 Task: Create a sub task Release to Production / Go Live for the task  Implement a new cloud-based sales management system for a company in the project AtlasTech , assign it to team member softage.3@softage.net and update the status of the sub task to  At Risk , set the priority of the sub task to Medium
Action: Mouse moved to (79, 308)
Screenshot: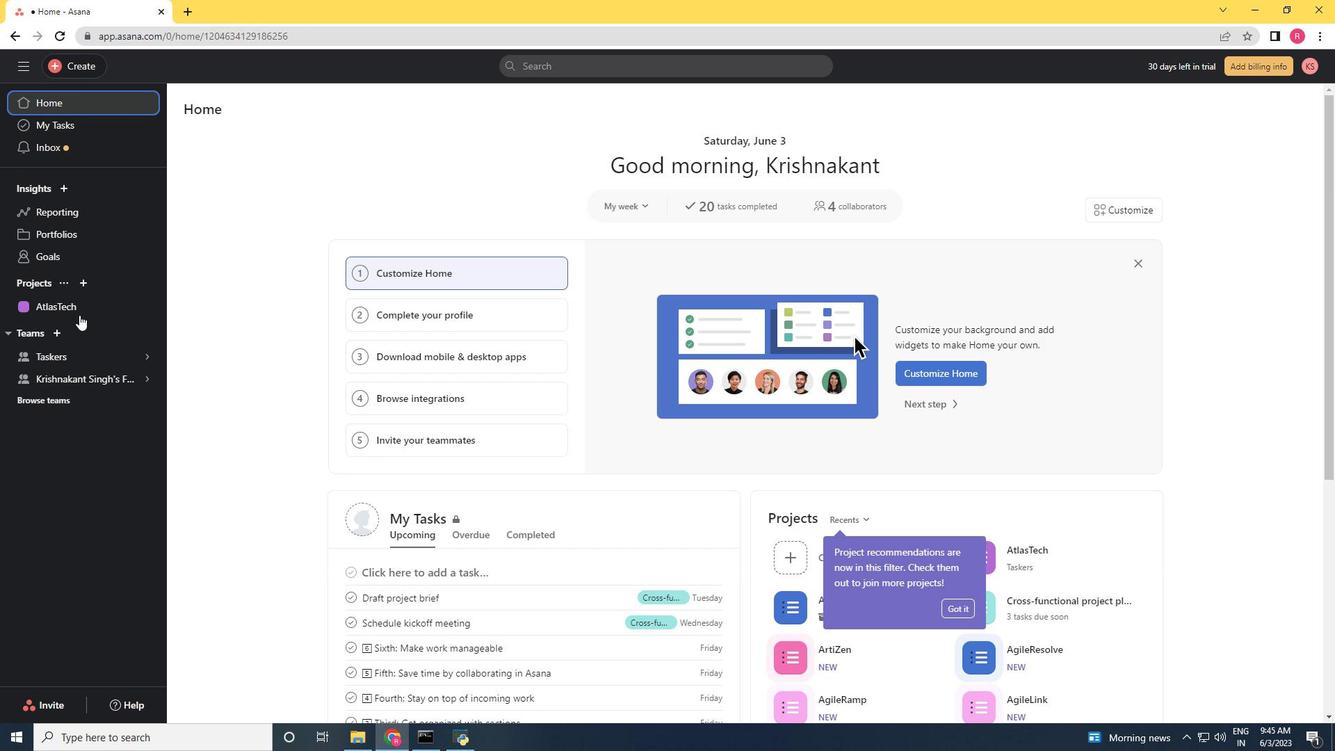
Action: Mouse pressed left at (79, 308)
Screenshot: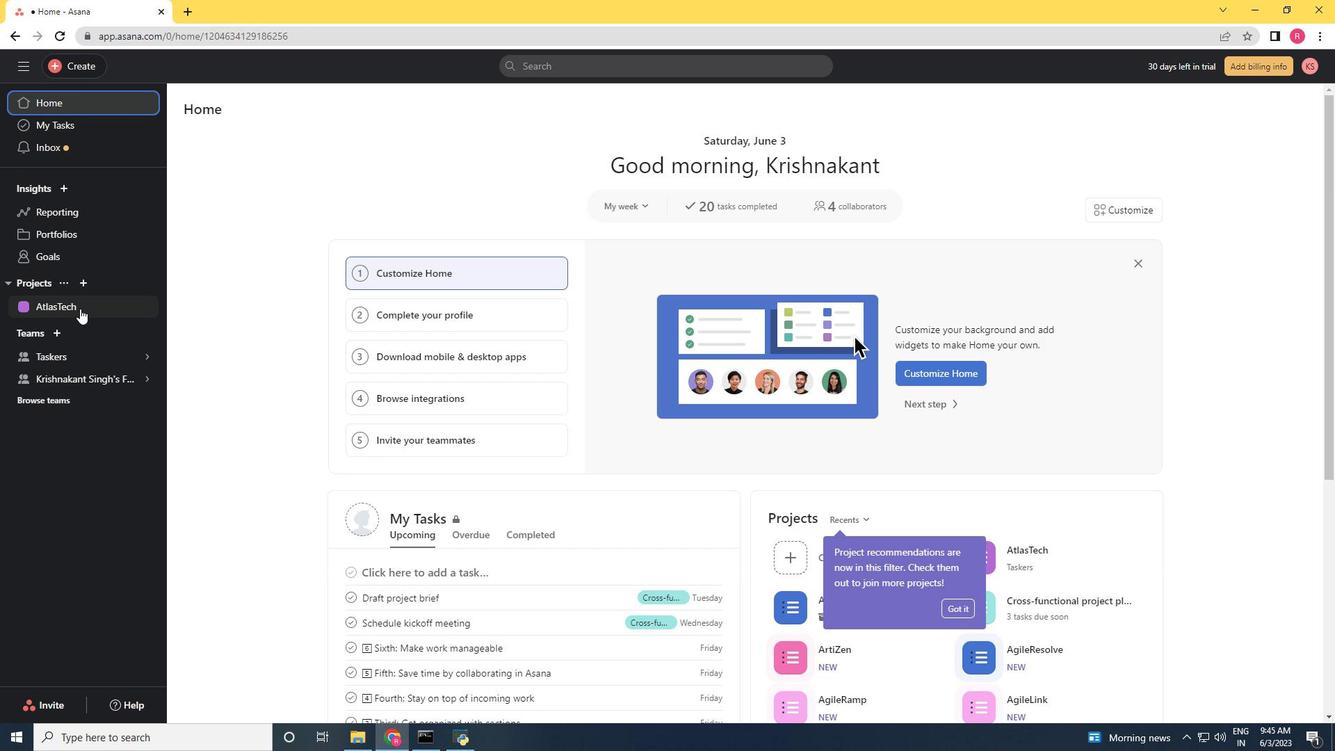 
Action: Mouse moved to (605, 309)
Screenshot: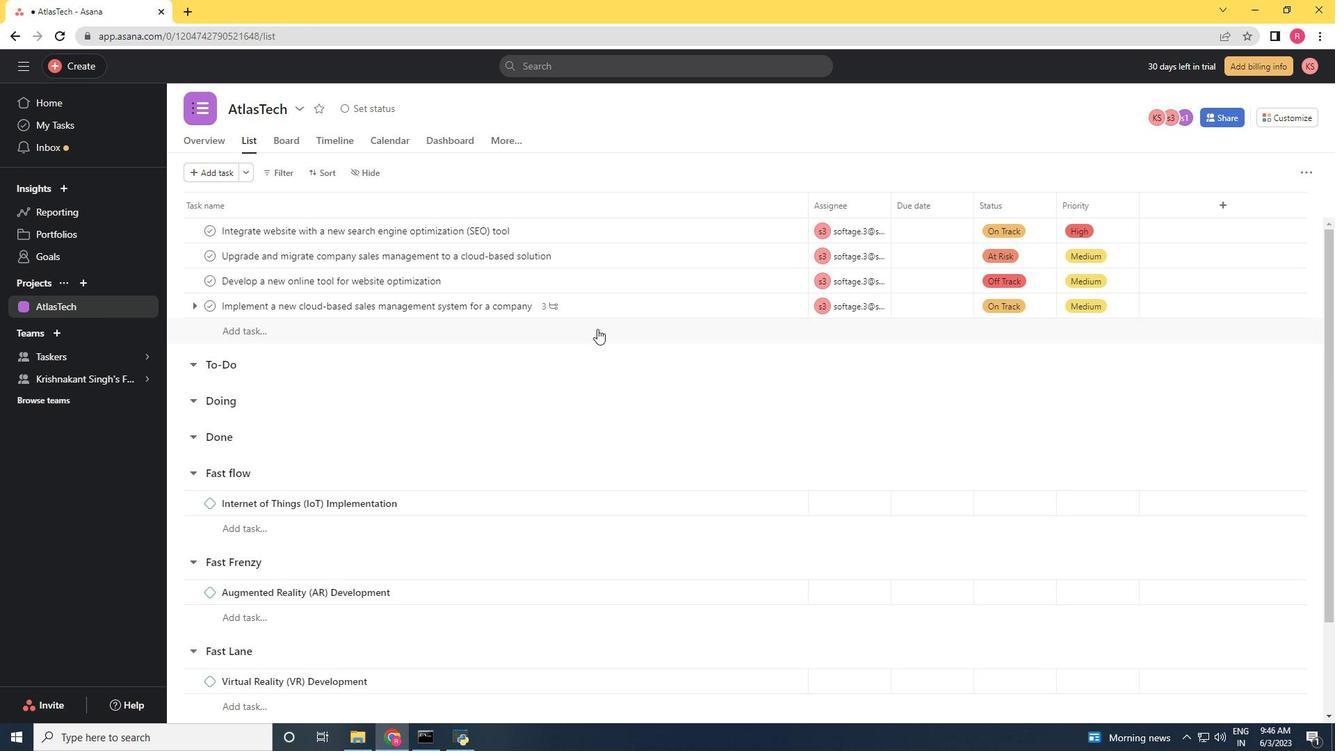 
Action: Mouse pressed left at (605, 309)
Screenshot: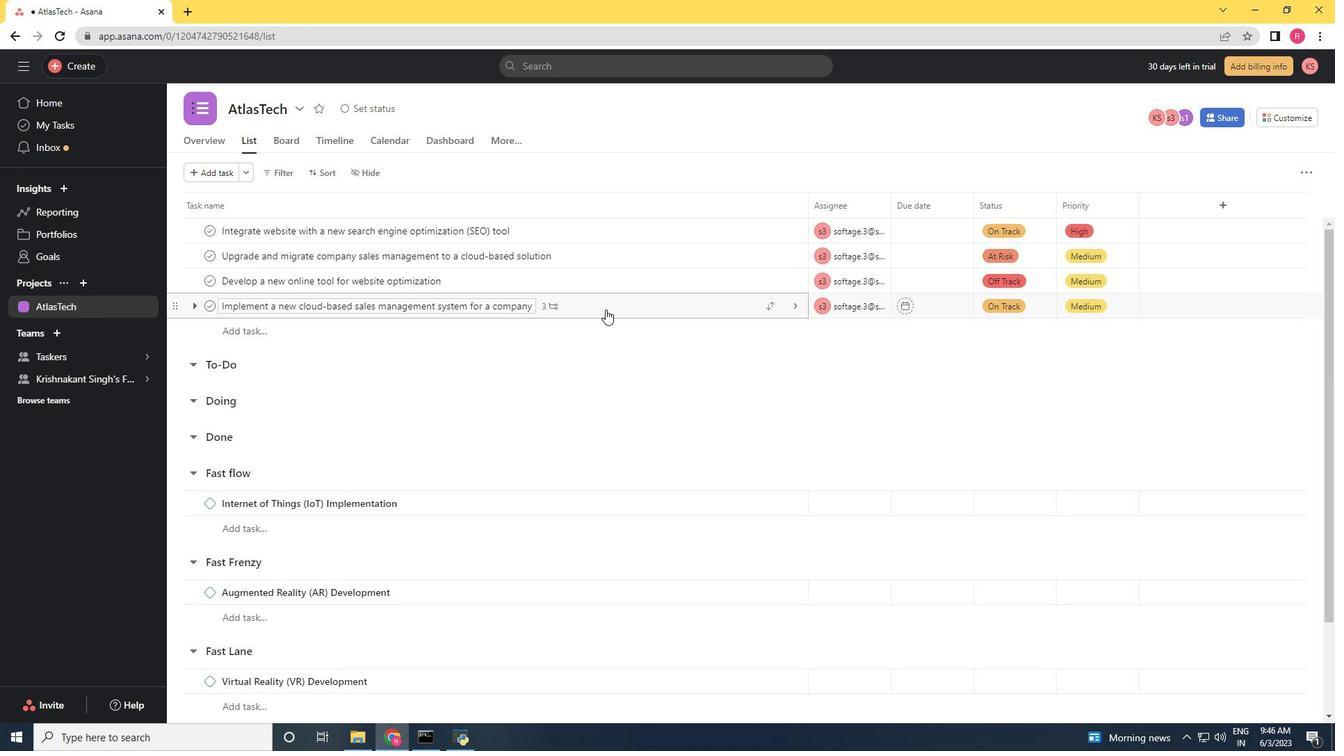 
Action: Mouse moved to (901, 356)
Screenshot: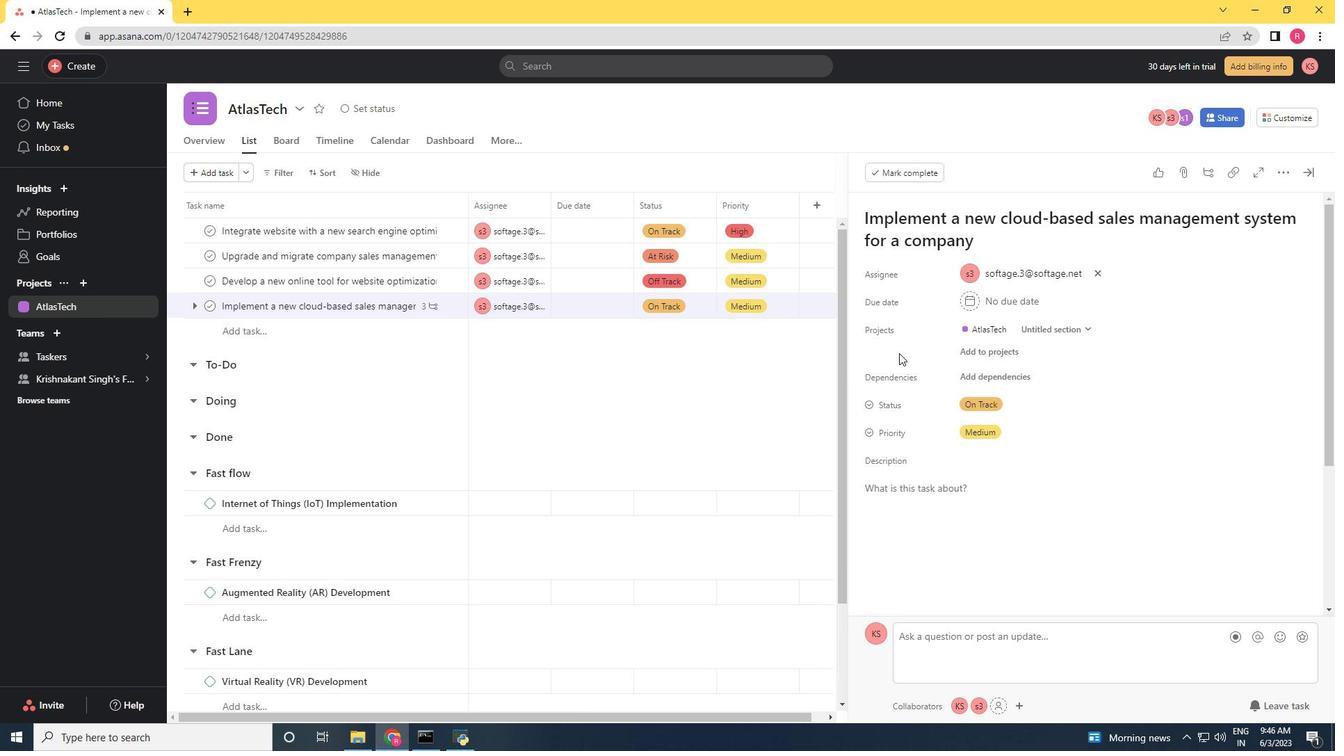 
Action: Mouse scrolled (901, 356) with delta (0, 0)
Screenshot: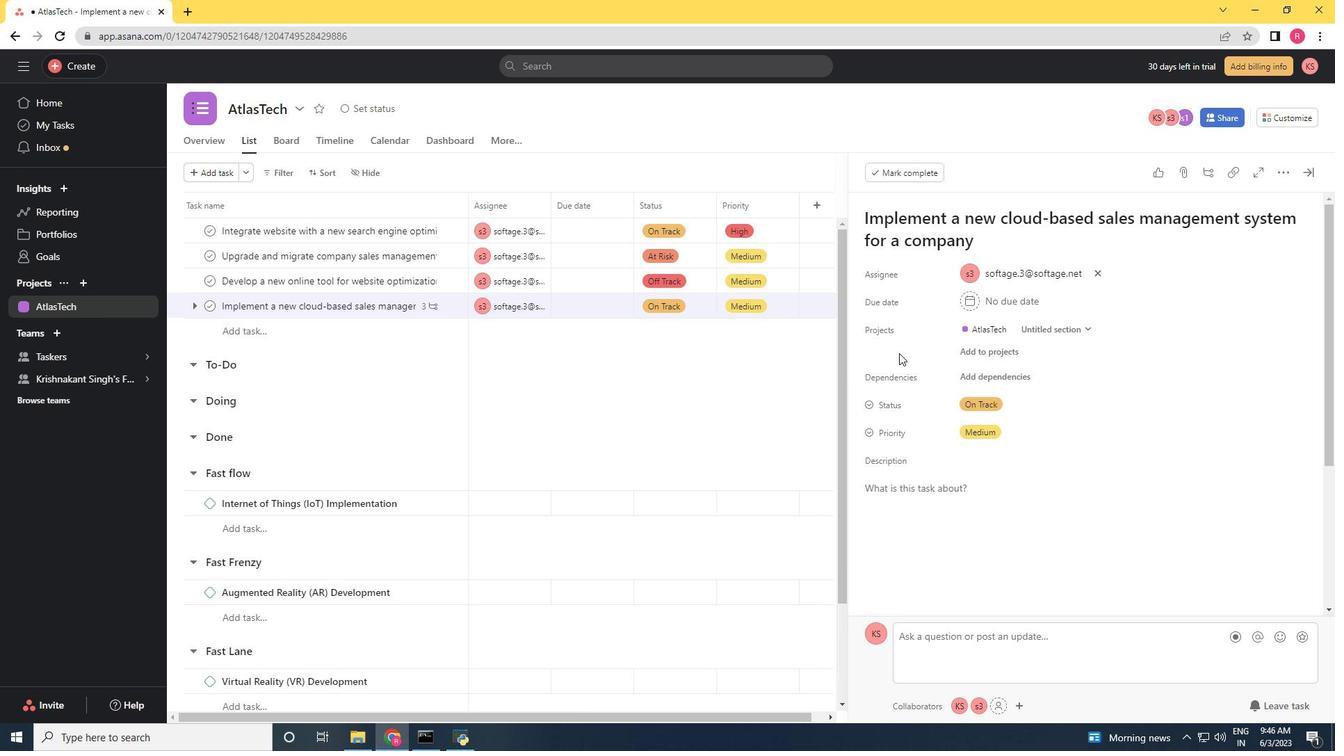 
Action: Mouse moved to (902, 358)
Screenshot: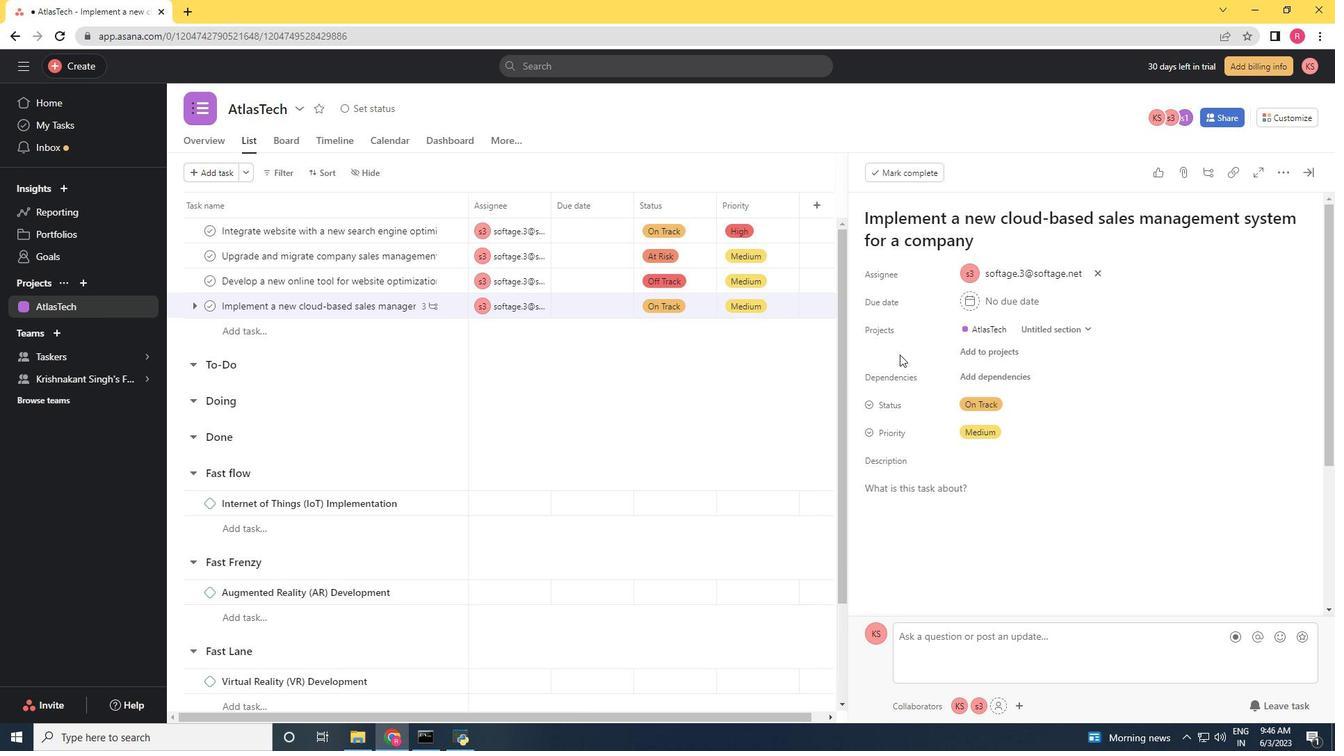 
Action: Mouse scrolled (902, 357) with delta (0, 0)
Screenshot: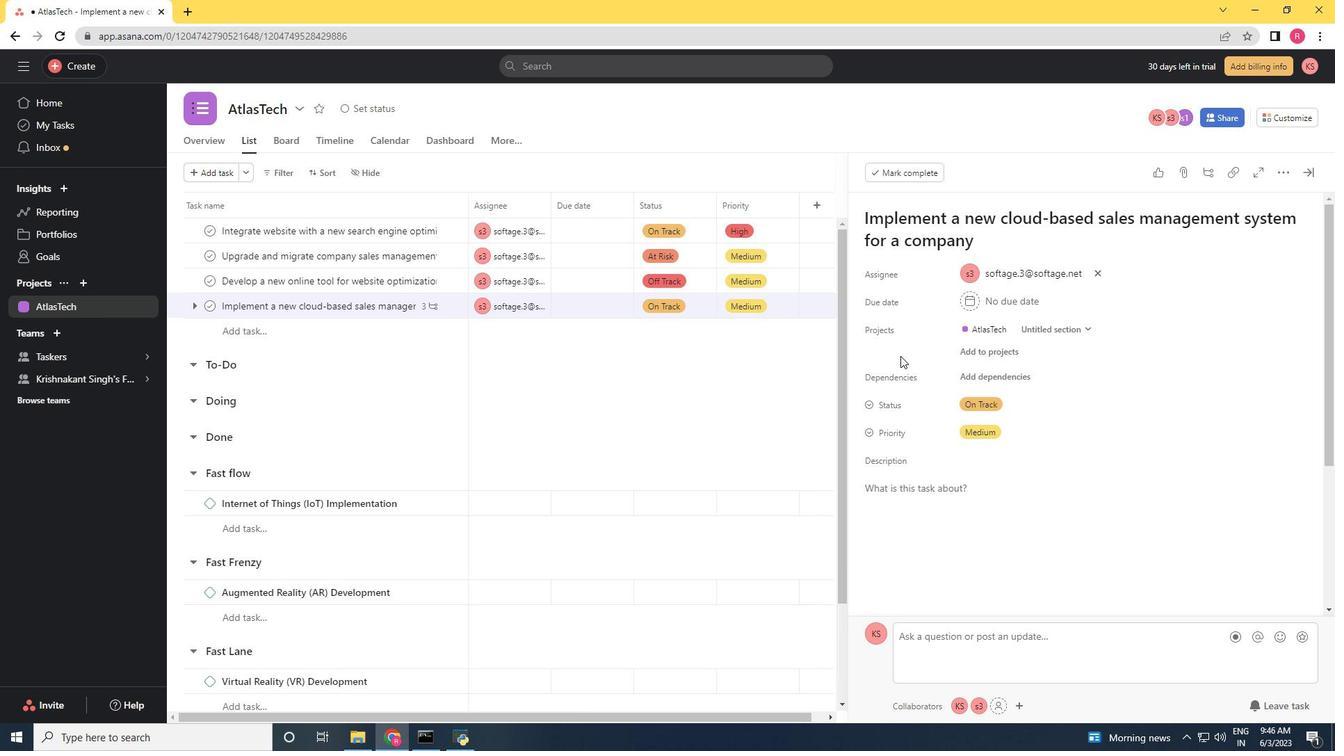 
Action: Mouse moved to (903, 359)
Screenshot: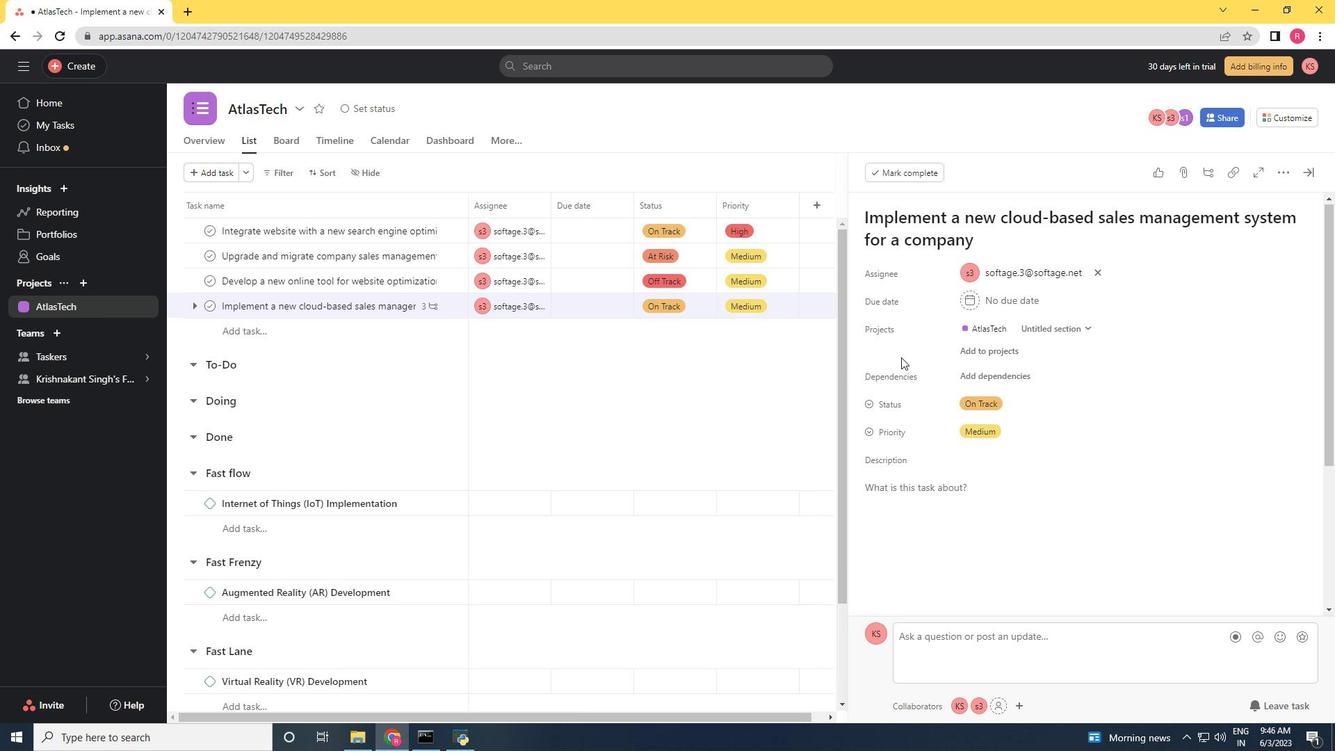 
Action: Mouse scrolled (903, 358) with delta (0, 0)
Screenshot: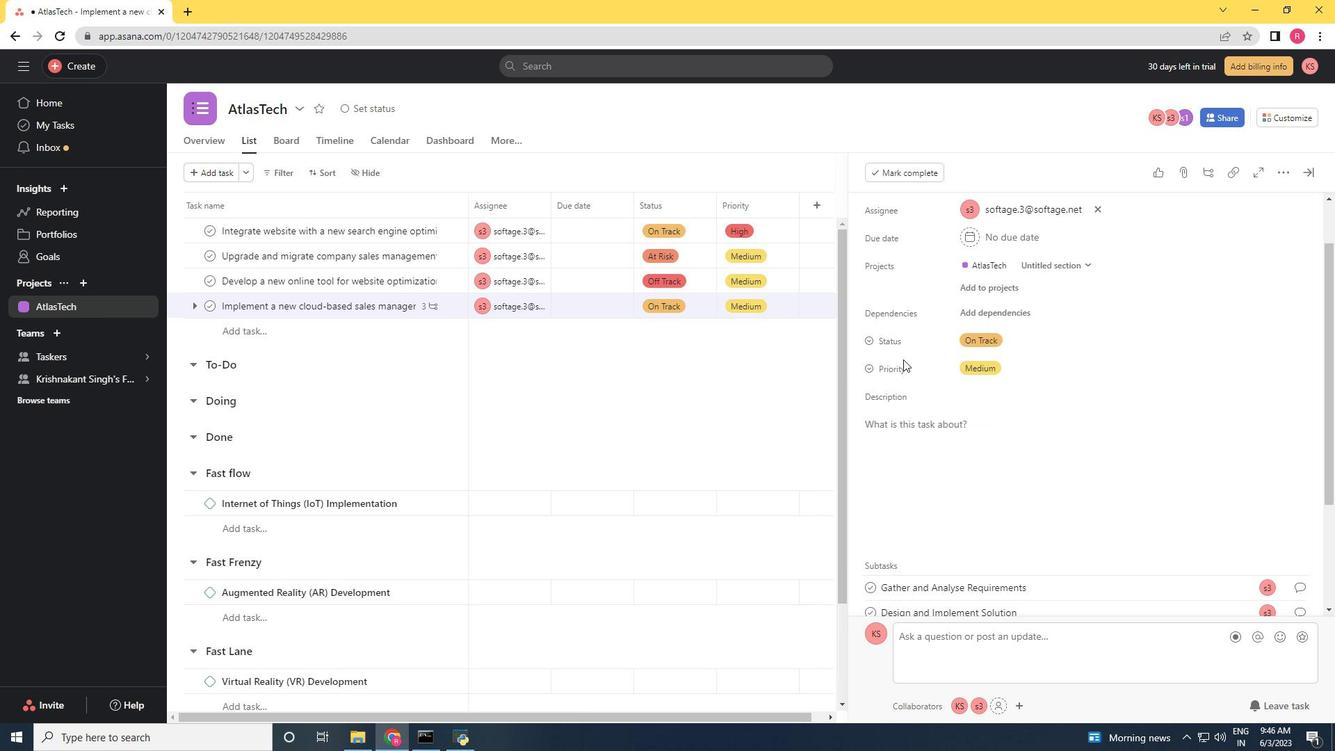 
Action: Mouse moved to (904, 360)
Screenshot: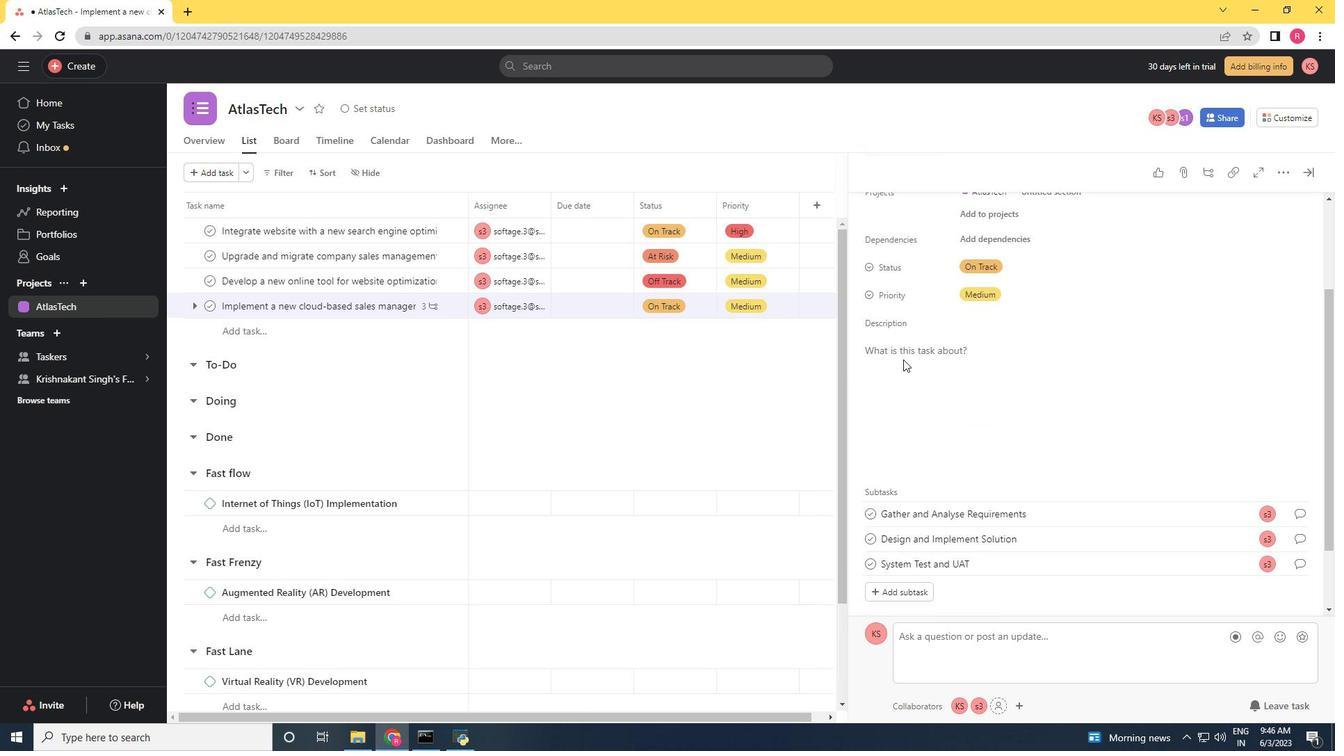 
Action: Mouse scrolled (904, 359) with delta (0, 0)
Screenshot: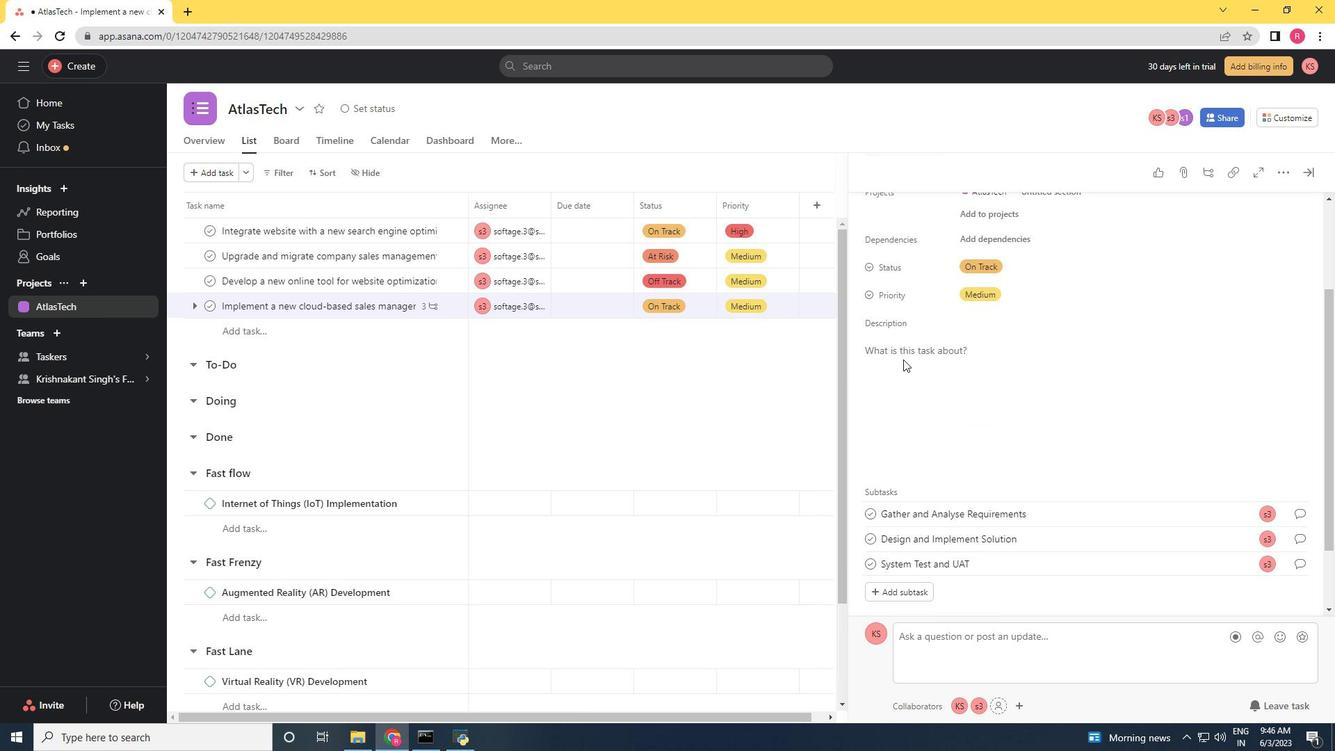 
Action: Mouse moved to (904, 360)
Screenshot: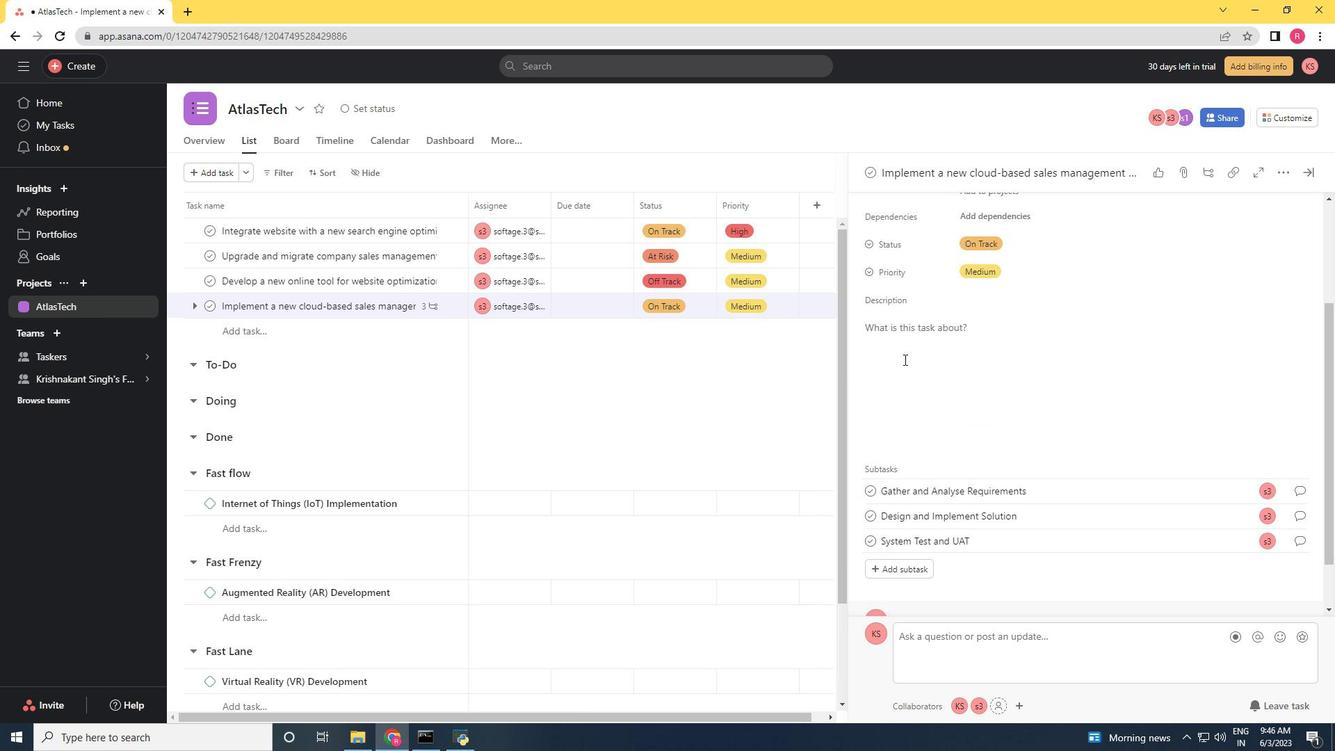 
Action: Mouse scrolled (904, 359) with delta (0, 0)
Screenshot: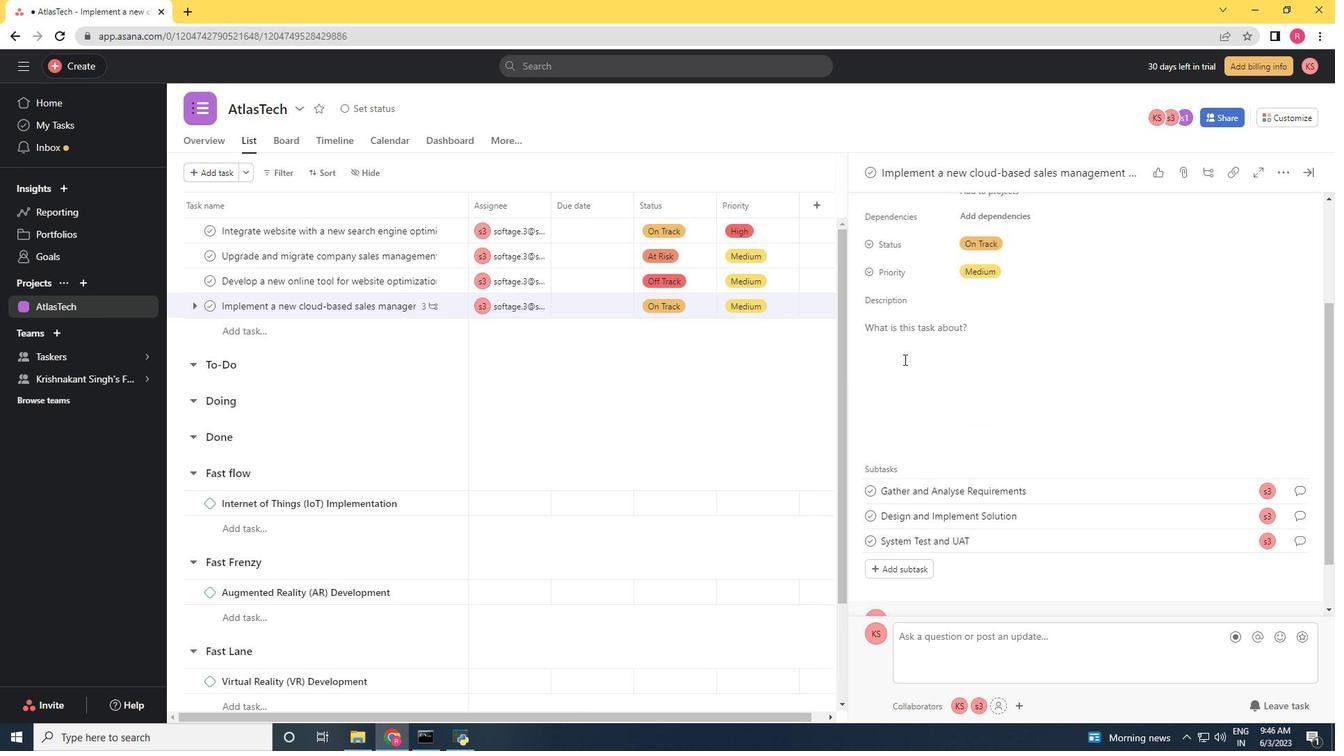 
Action: Mouse moved to (906, 363)
Screenshot: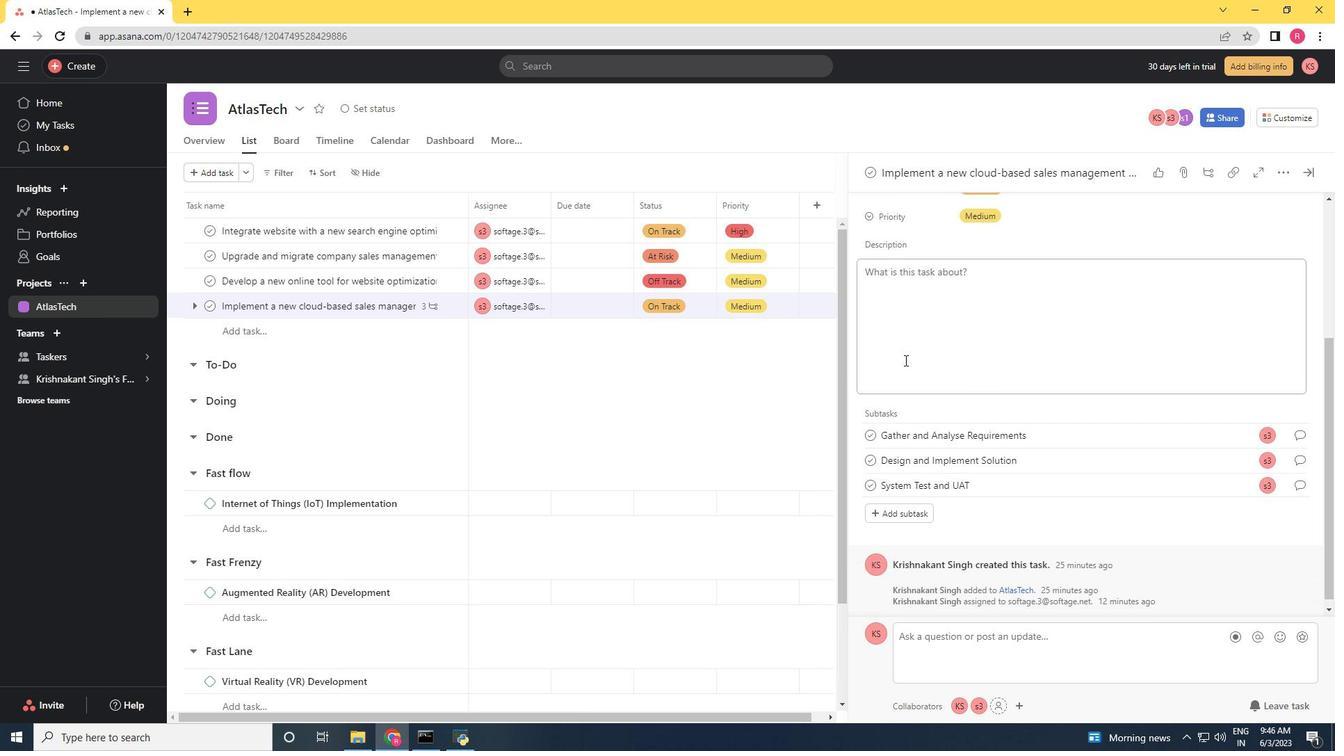 
Action: Mouse scrolled (906, 363) with delta (0, 0)
Screenshot: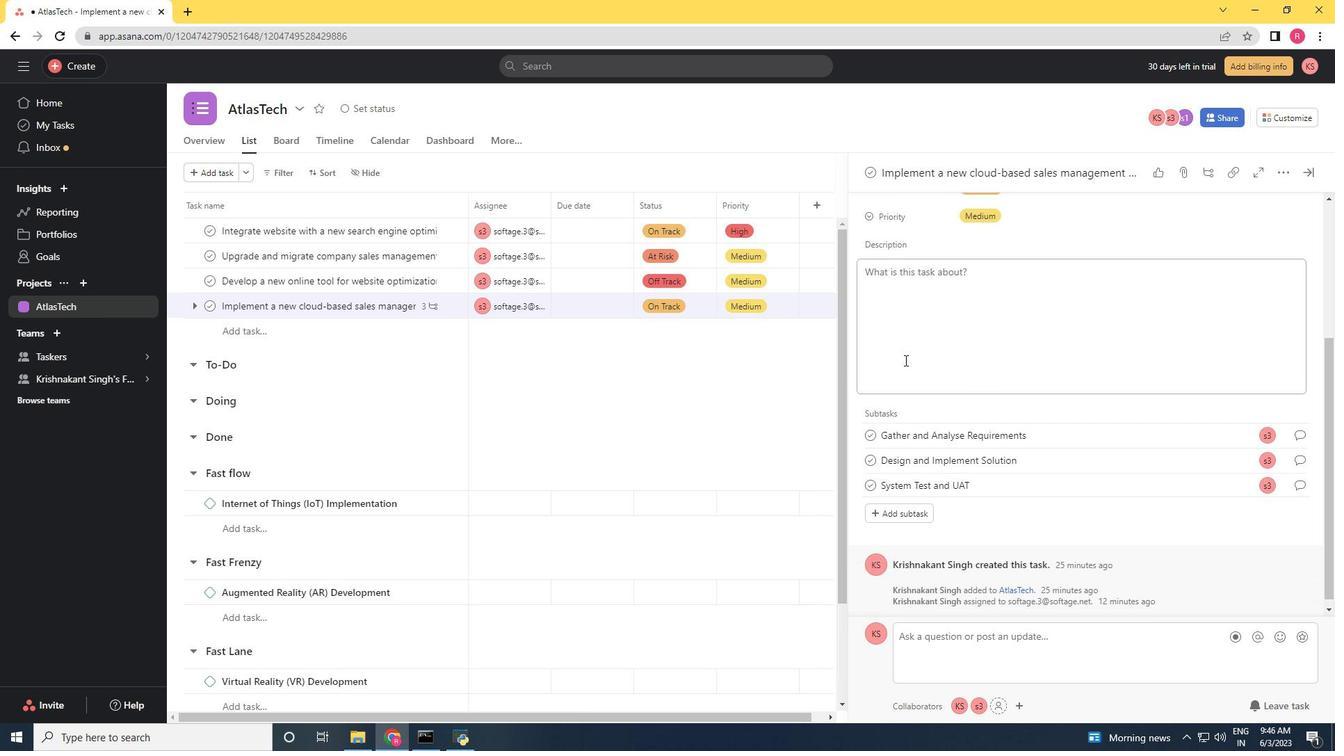 
Action: Mouse moved to (897, 501)
Screenshot: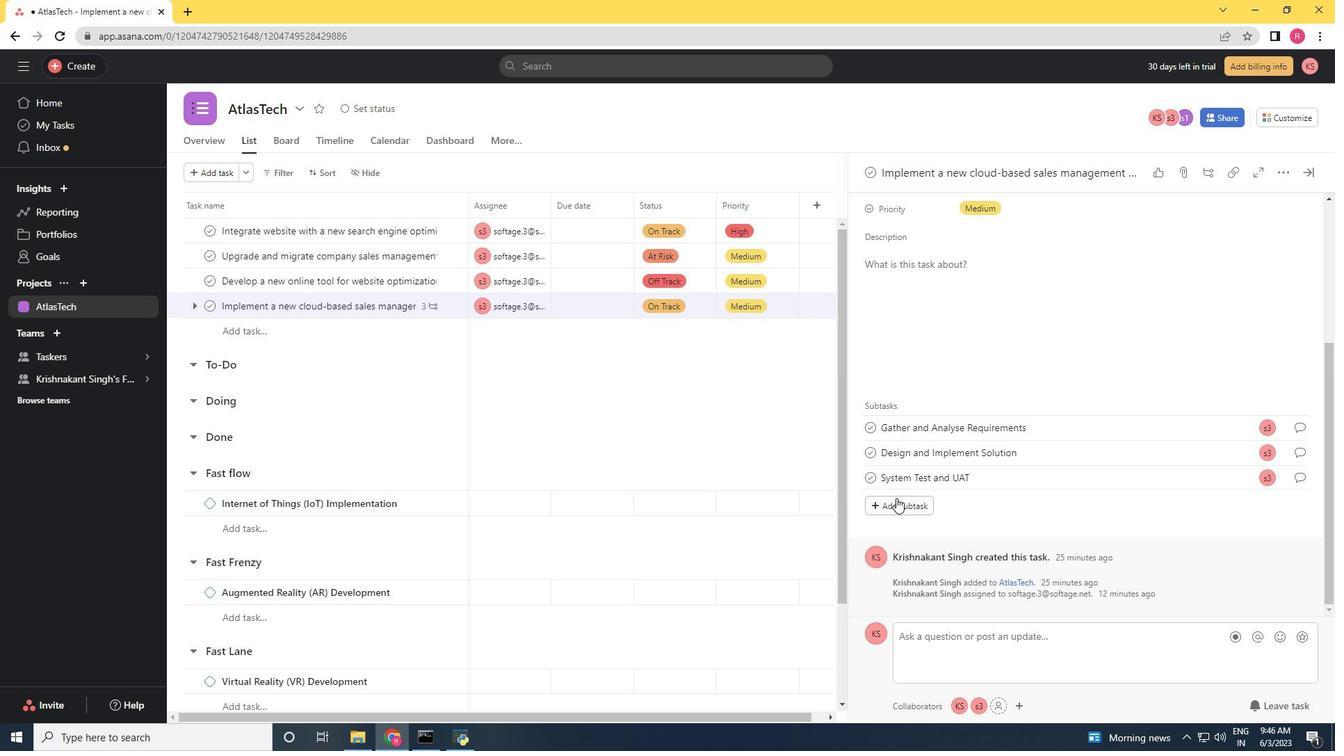 
Action: Mouse pressed left at (897, 501)
Screenshot: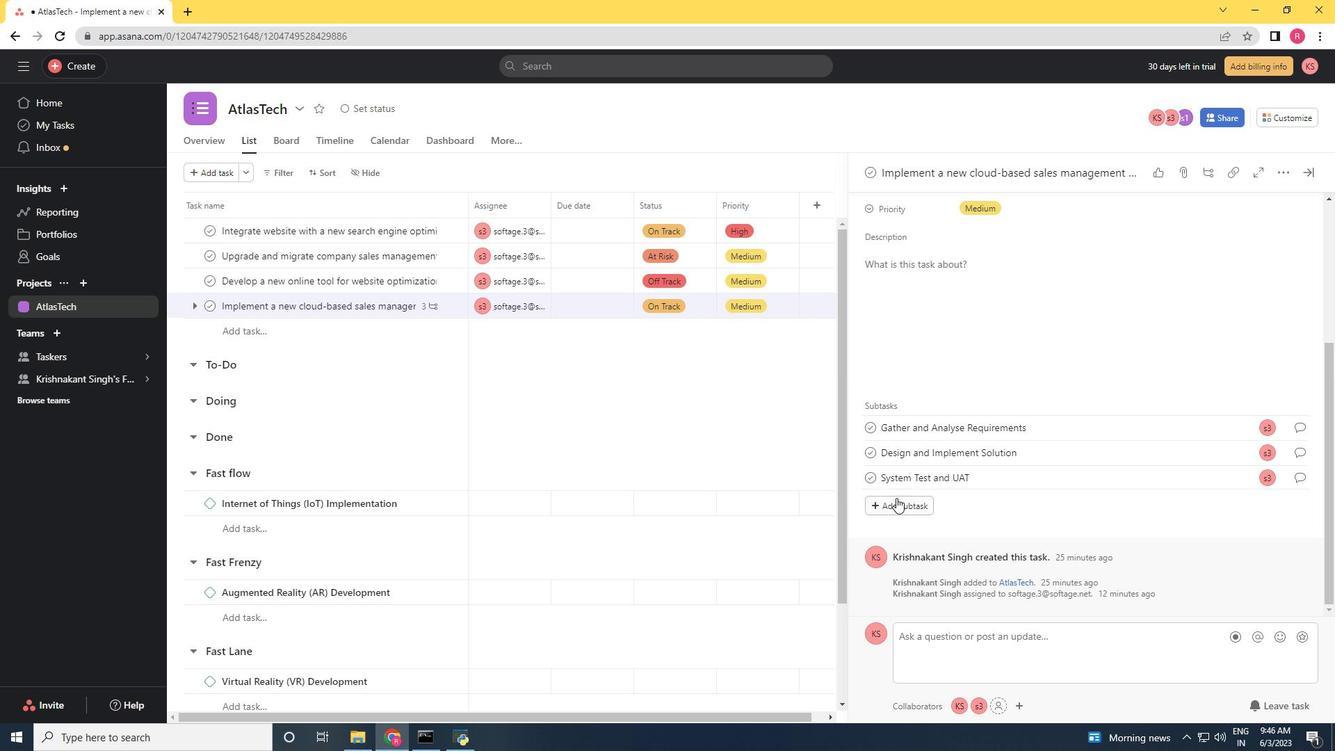 
Action: Mouse moved to (626, 514)
Screenshot: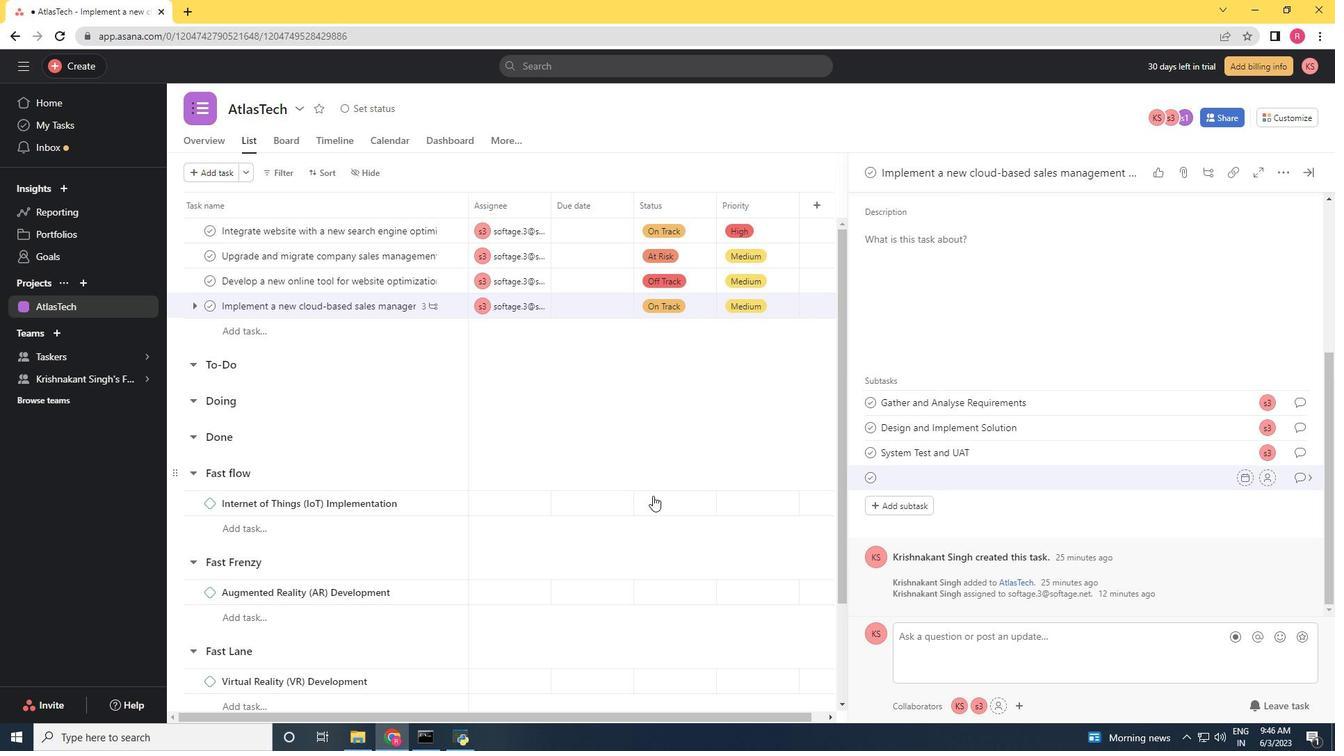 
Action: Key pressed <Key.shift>Release<Key.space>to<Key.space><Key.shift>Production<Key.space>/<Key.space><Key.shift>Go<Key.space><Key.shift>Live
Screenshot: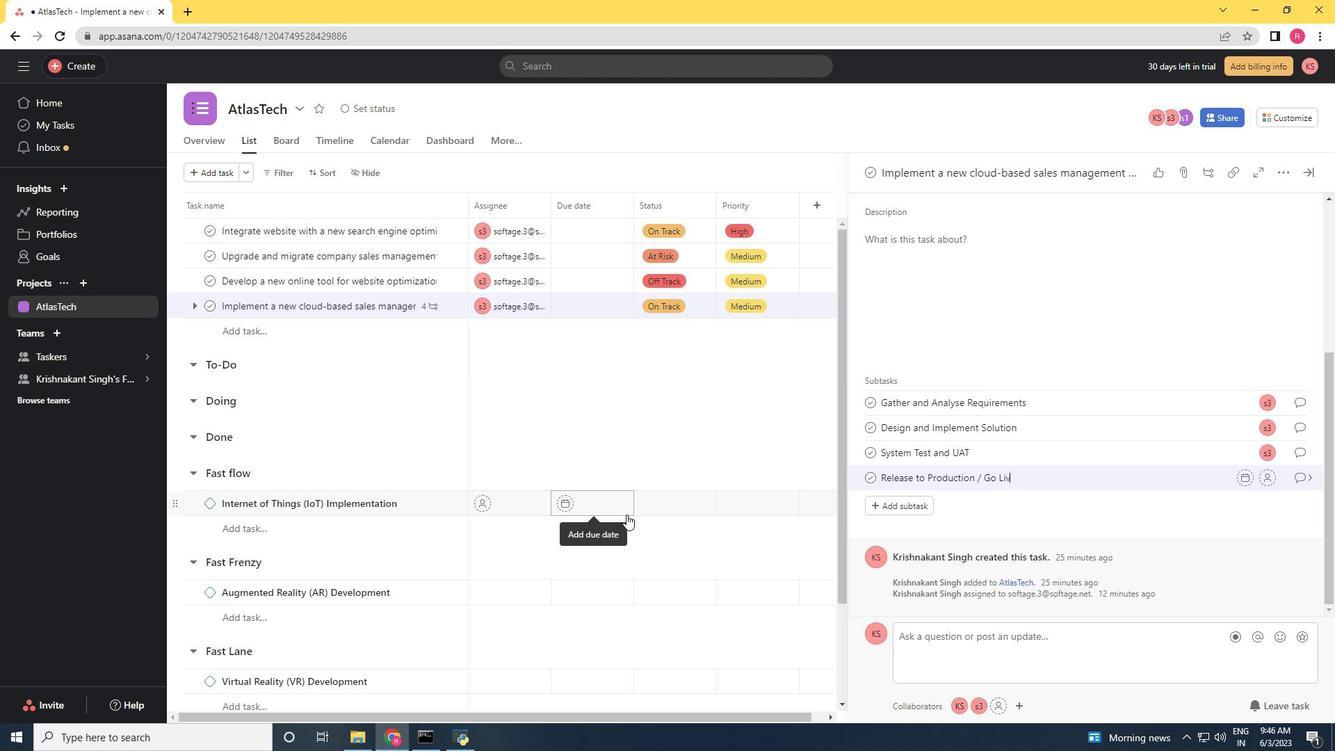 
Action: Mouse moved to (1277, 474)
Screenshot: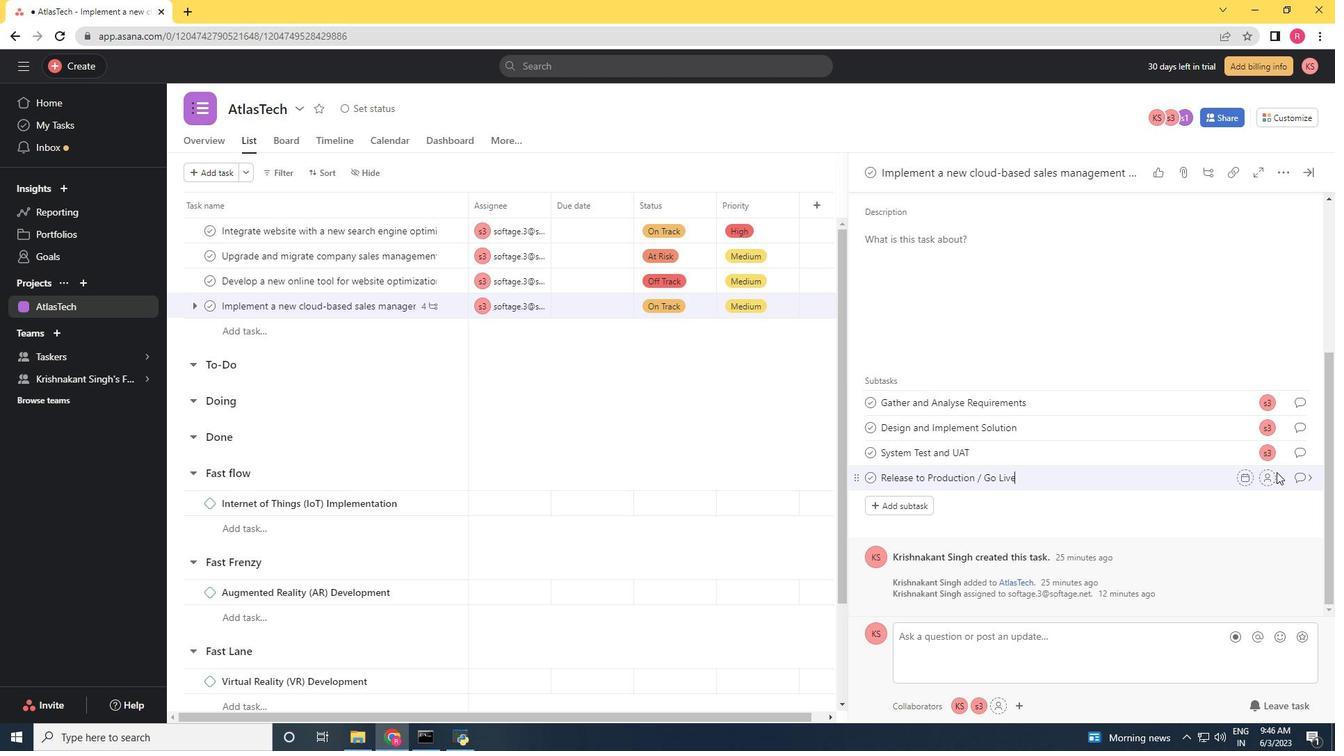 
Action: Mouse pressed left at (1277, 474)
Screenshot: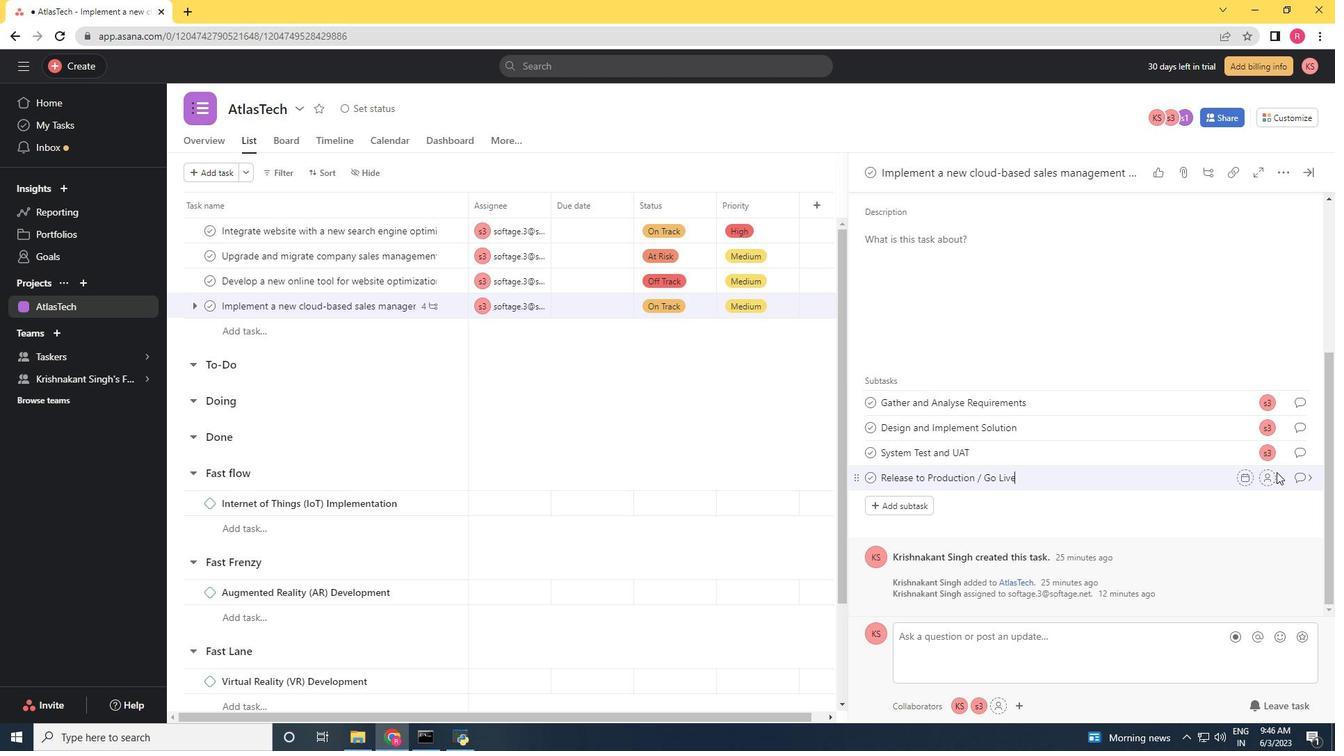 
Action: Mouse moved to (1275, 478)
Screenshot: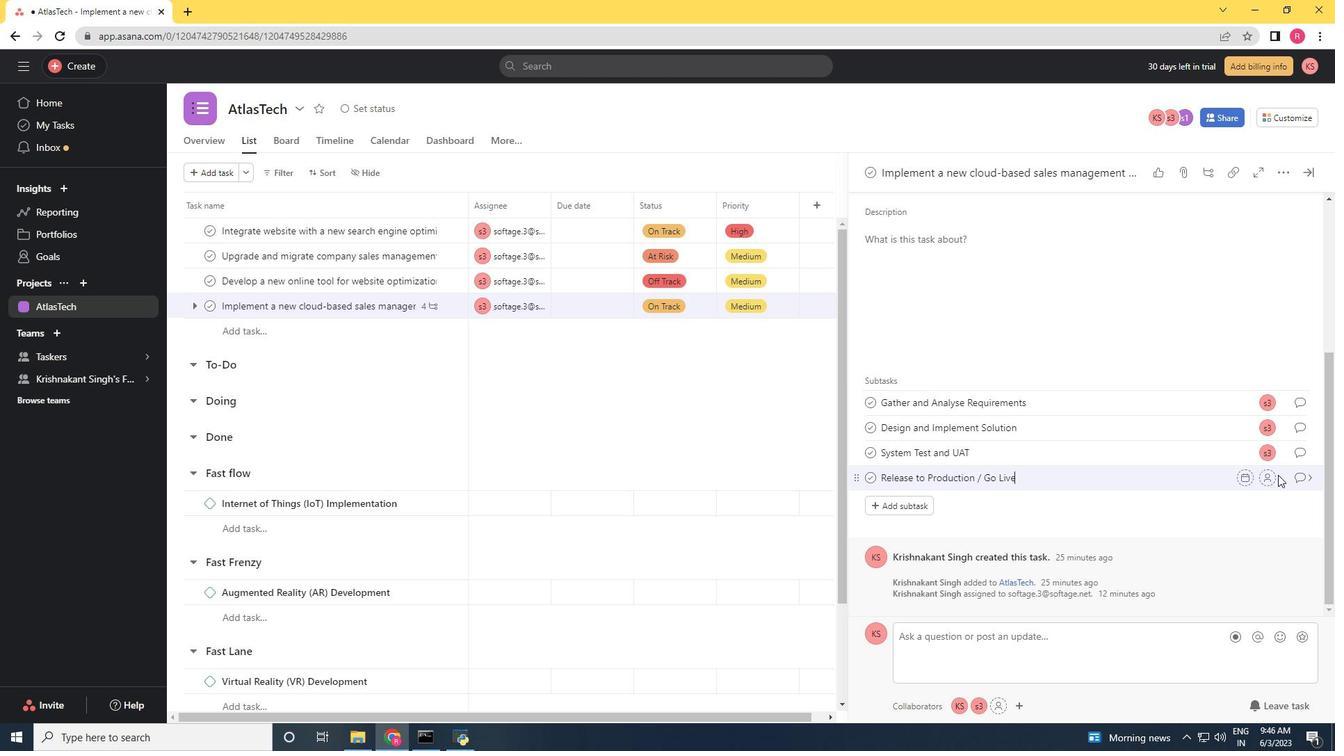 
Action: Mouse pressed left at (1275, 478)
Screenshot: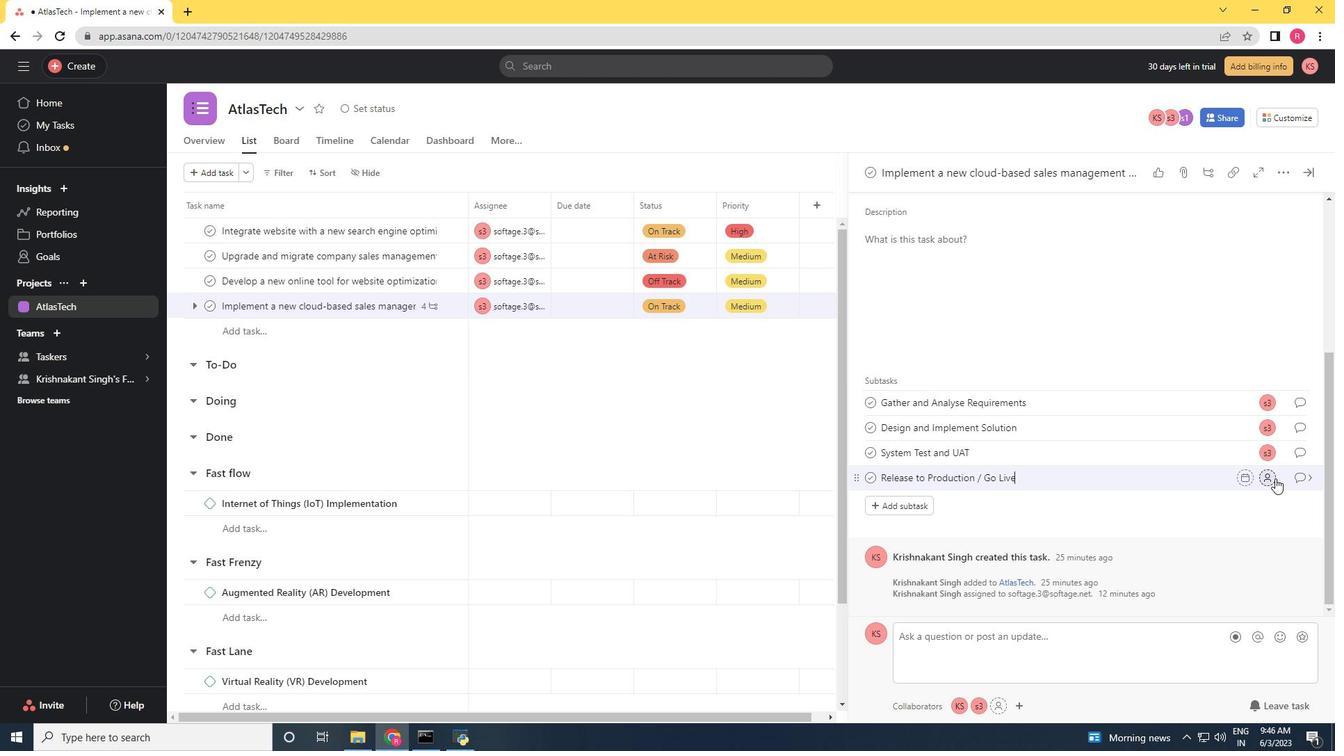 
Action: Mouse moved to (1084, 323)
Screenshot: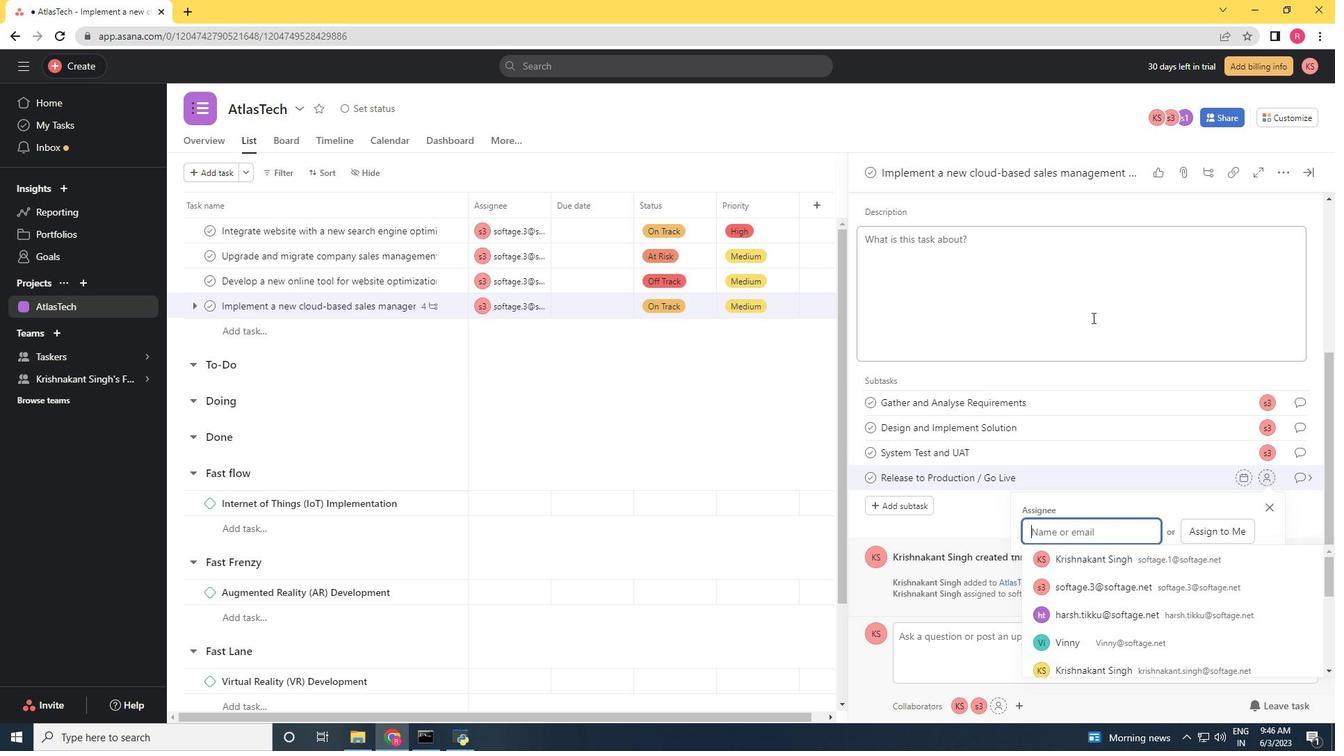 
Action: Key pressed softage.3<Key.shift>@softage.net
Screenshot: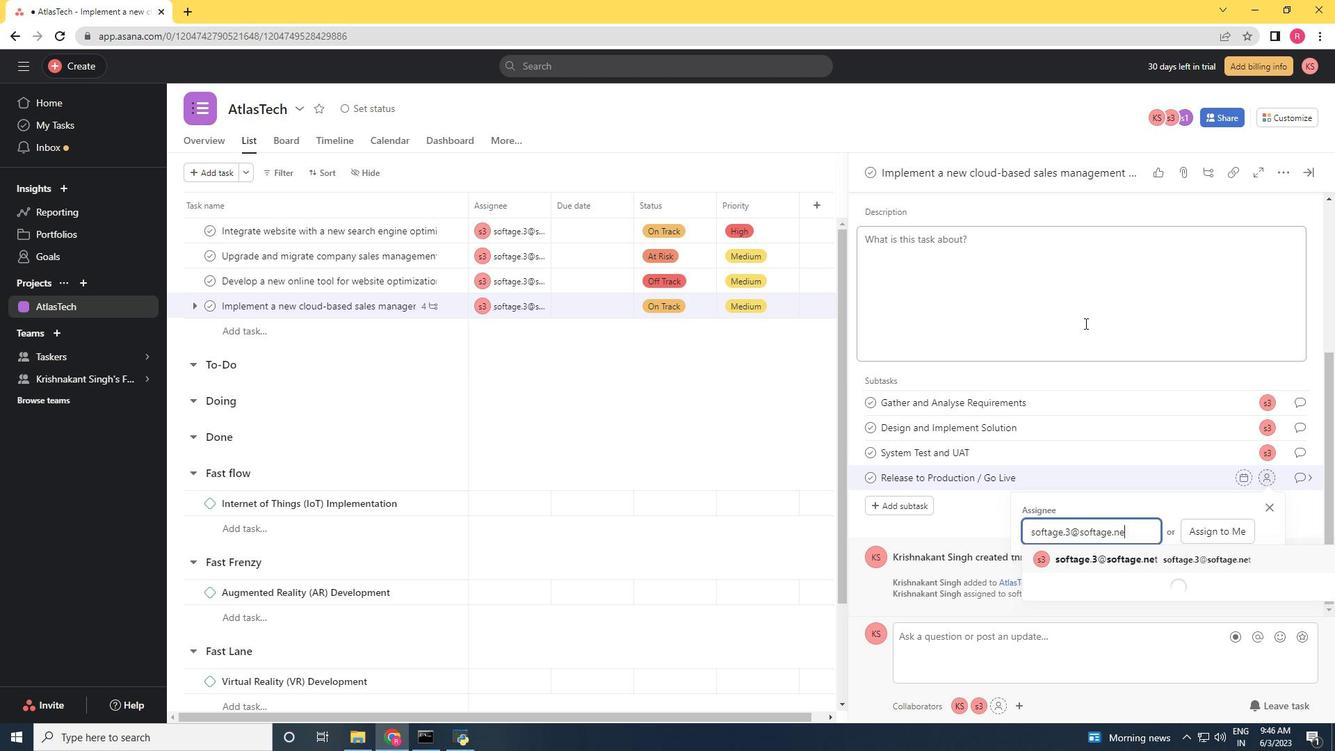 
Action: Mouse moved to (1123, 552)
Screenshot: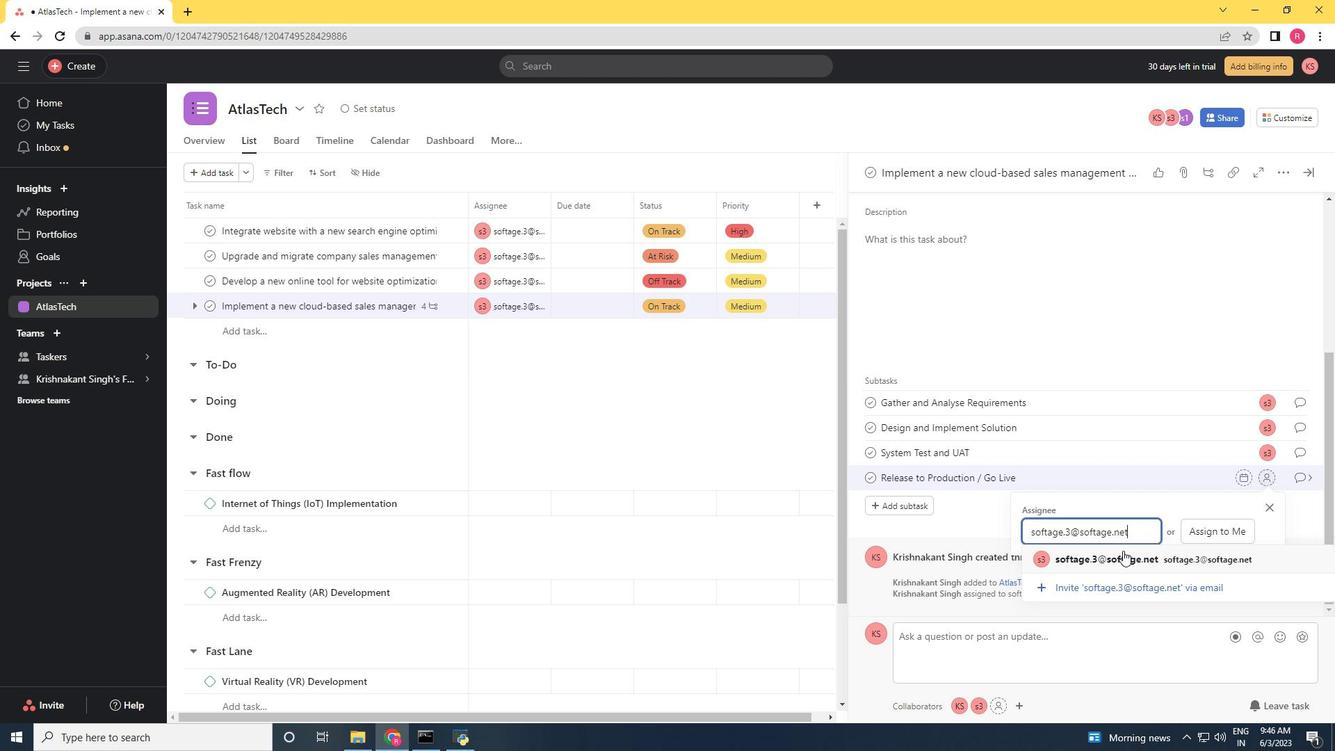 
Action: Mouse pressed left at (1123, 552)
Screenshot: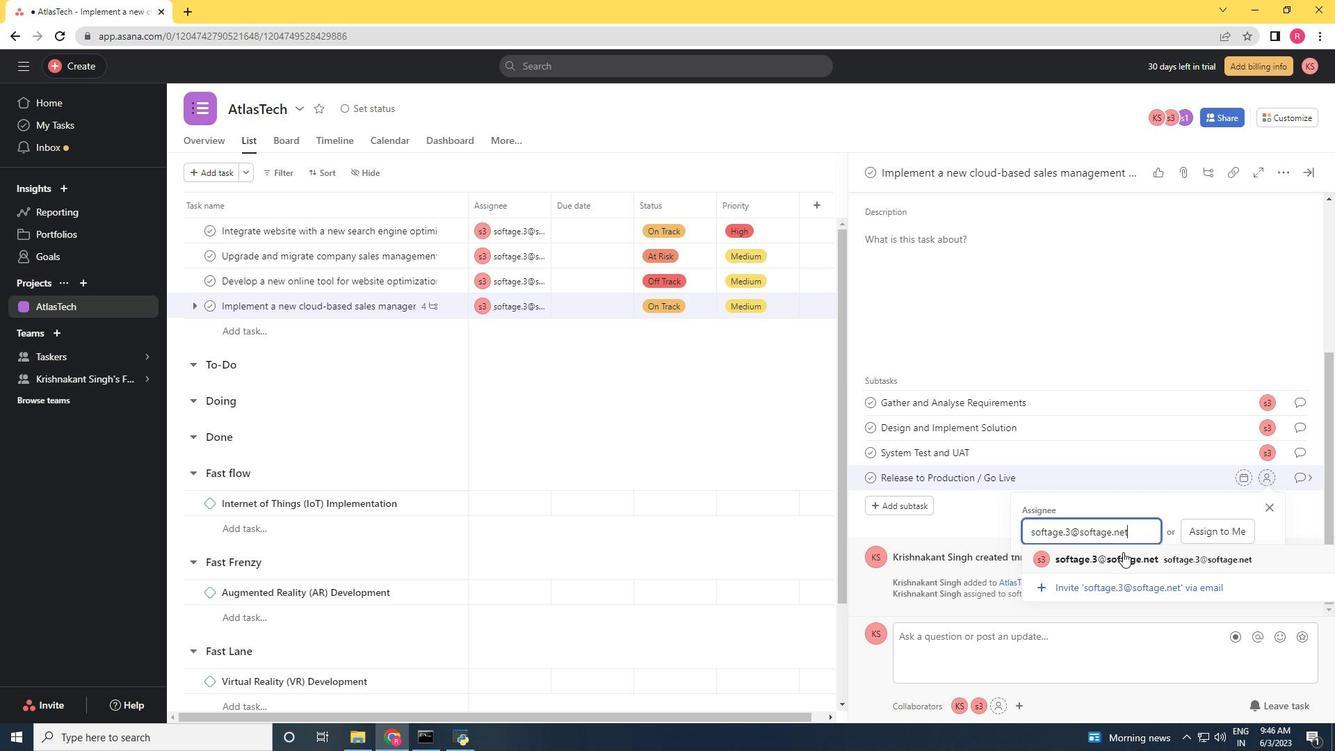 
Action: Mouse moved to (1298, 479)
Screenshot: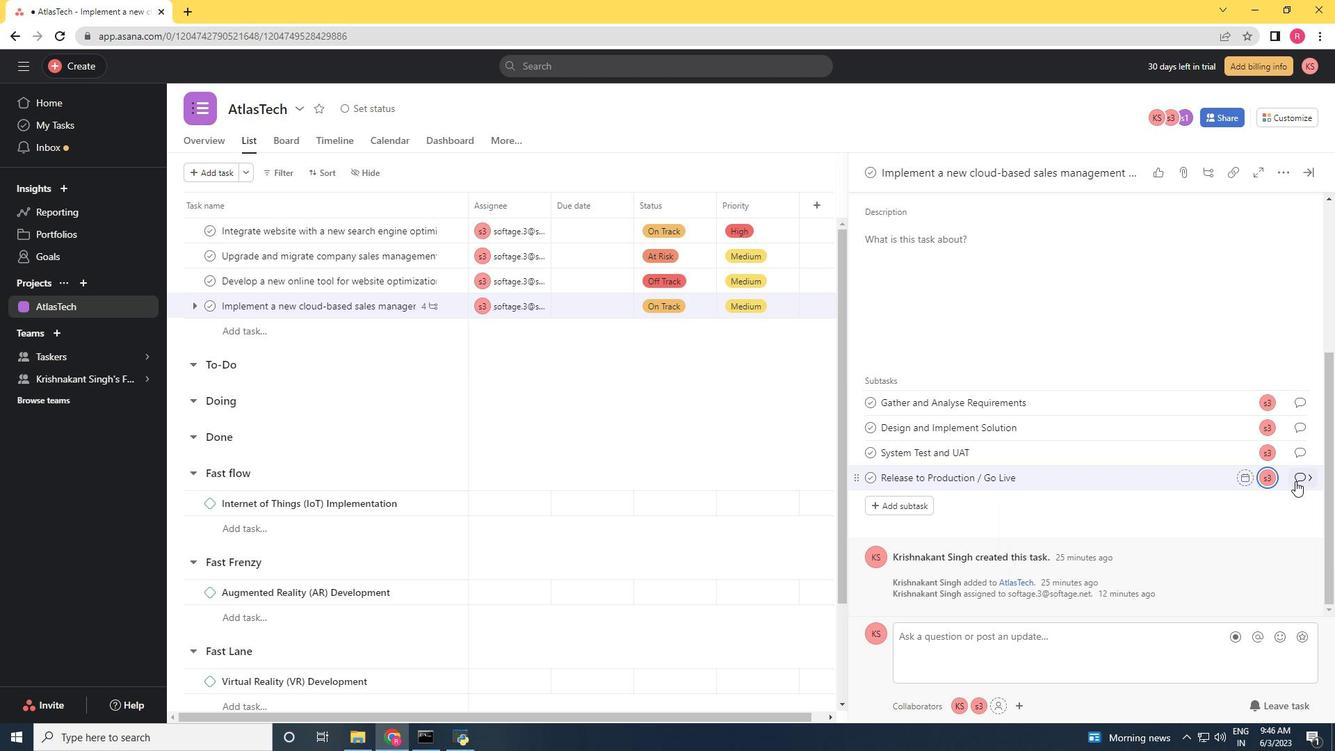 
Action: Mouse pressed left at (1298, 479)
Screenshot: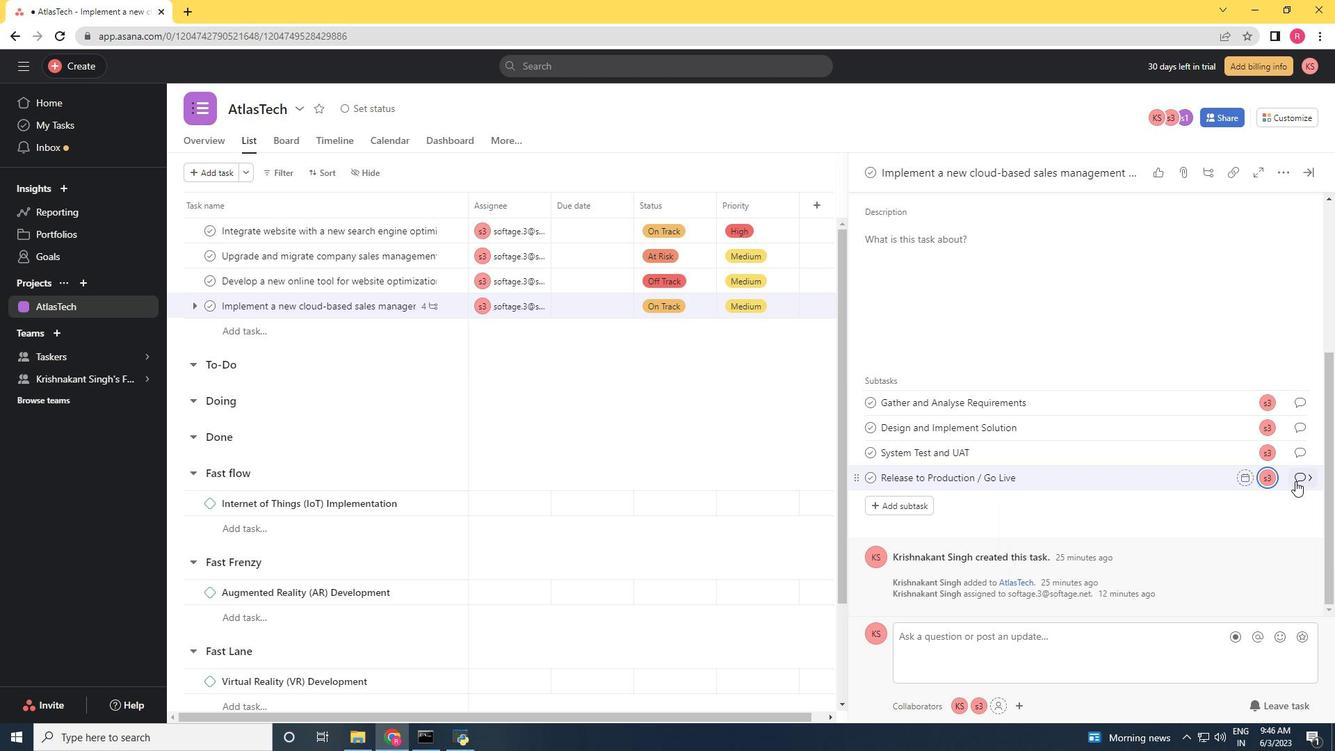 
Action: Mouse moved to (913, 372)
Screenshot: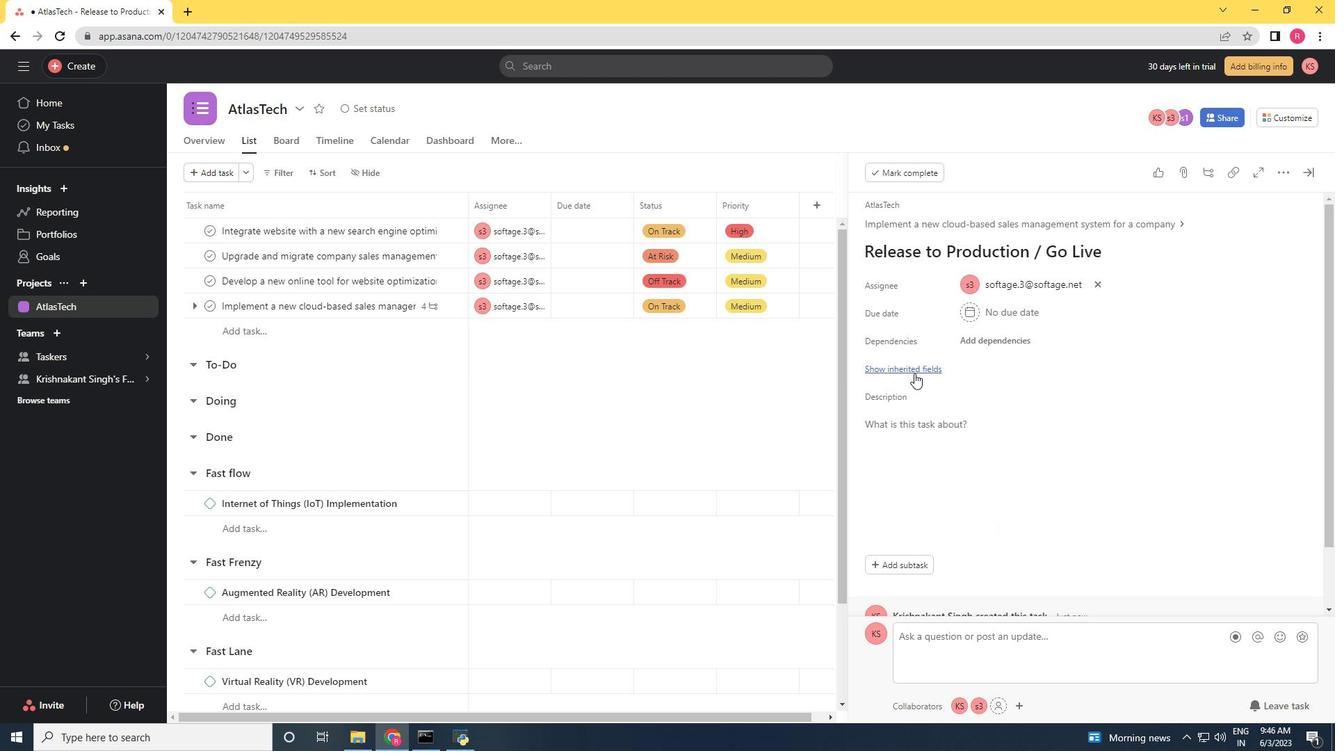 
Action: Mouse pressed left at (913, 372)
Screenshot: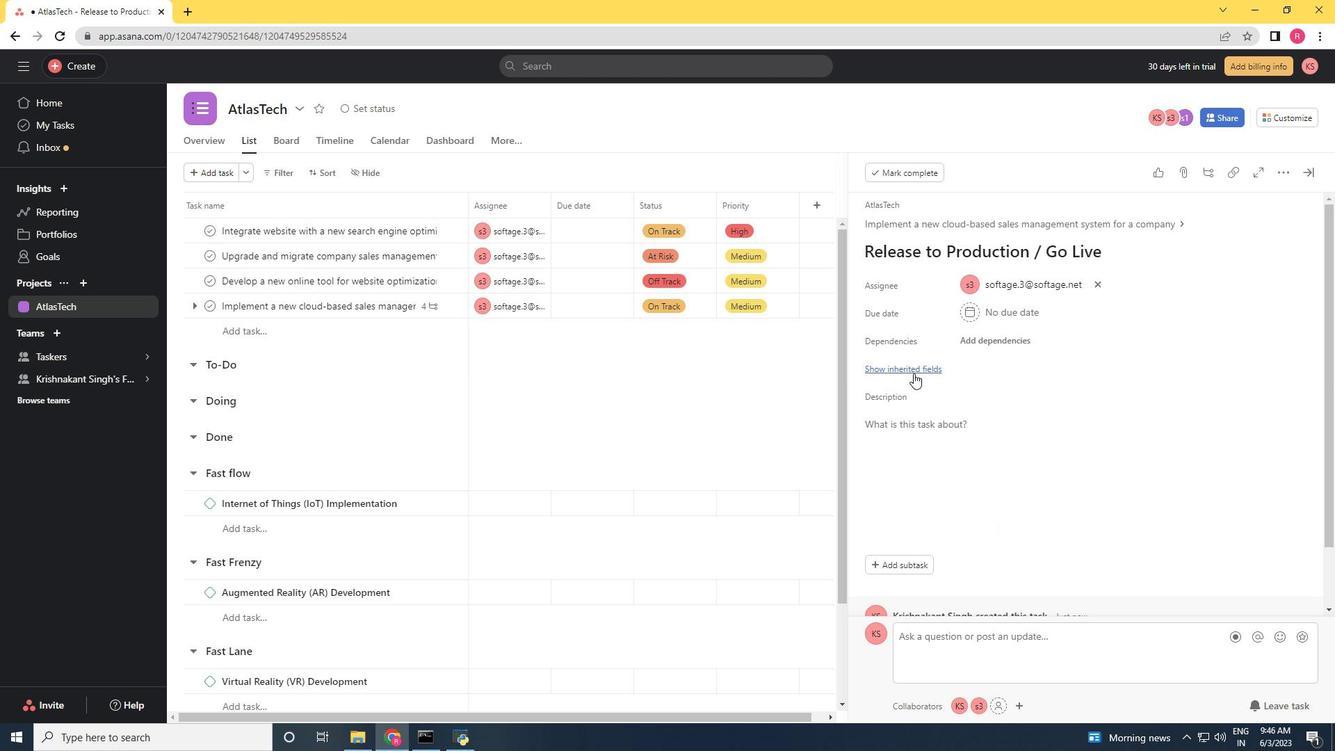 
Action: Mouse moved to (986, 392)
Screenshot: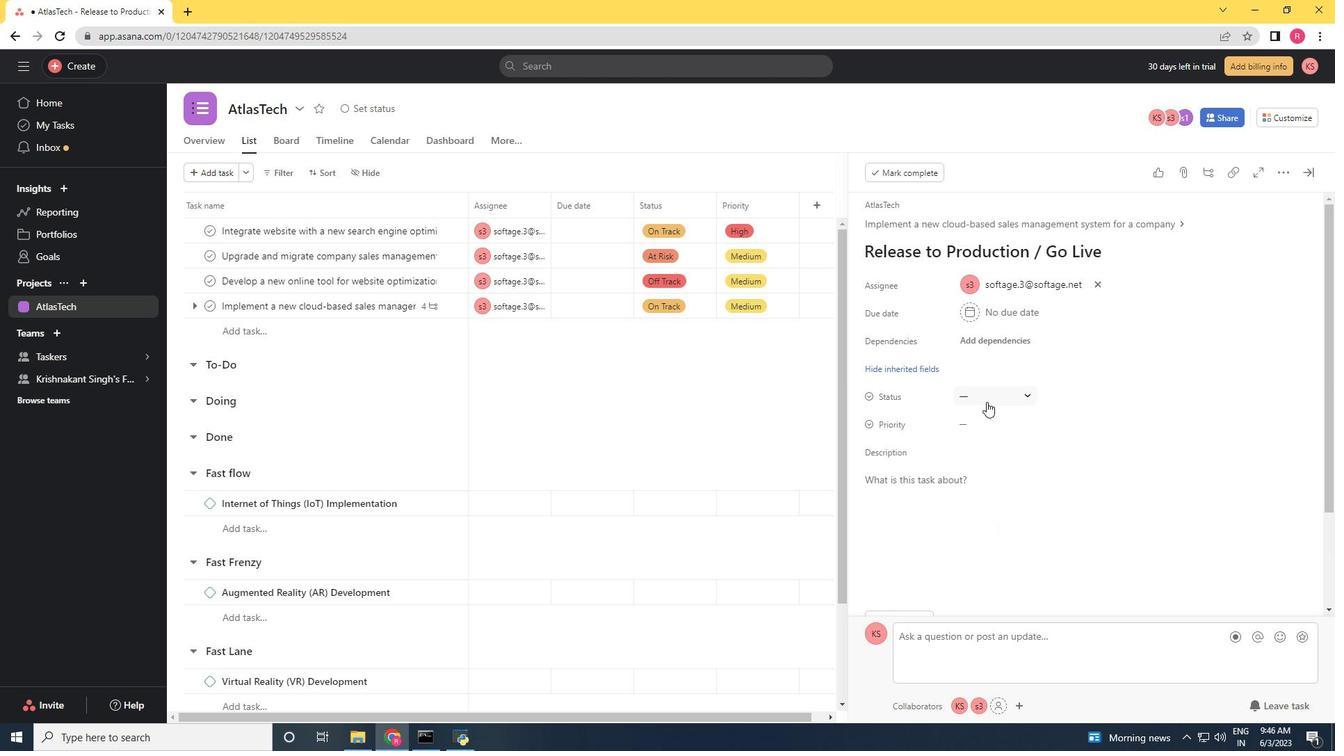 
Action: Mouse pressed left at (986, 392)
Screenshot: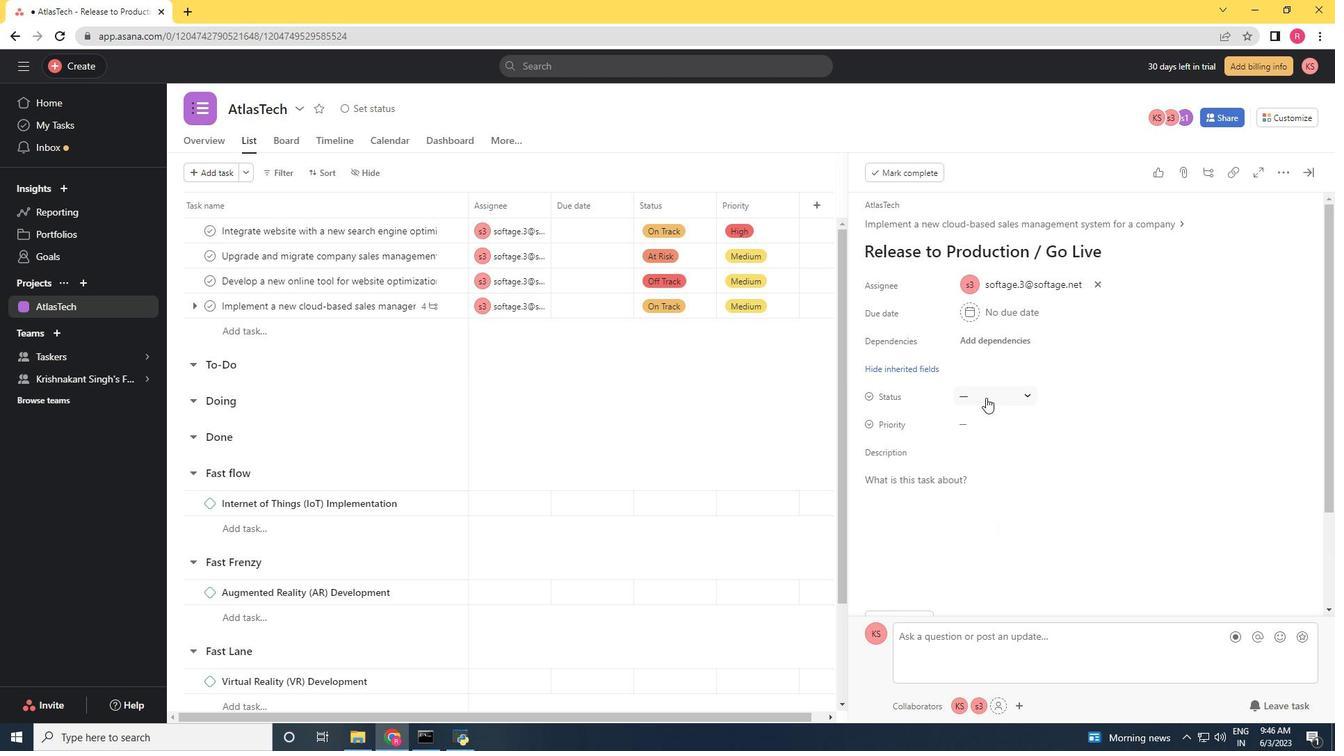 
Action: Mouse moved to (1010, 499)
Screenshot: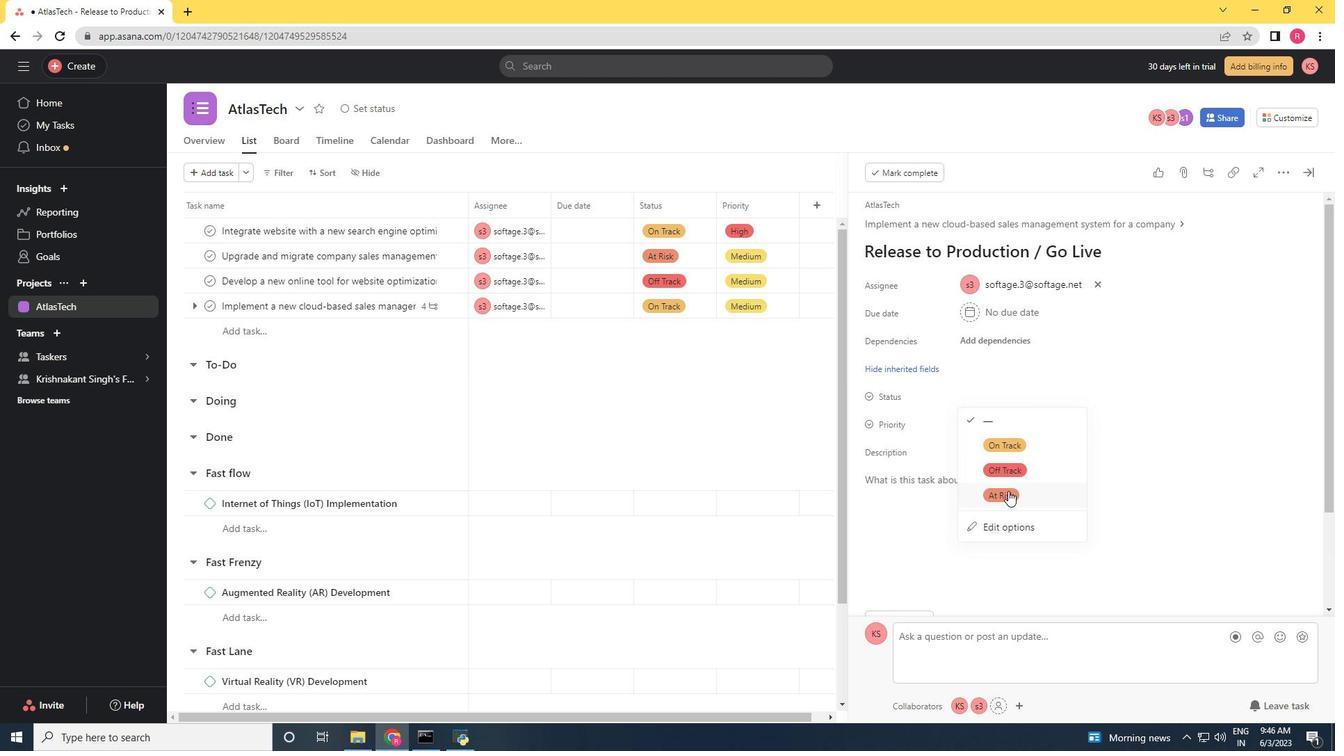 
Action: Mouse pressed left at (1010, 499)
Screenshot: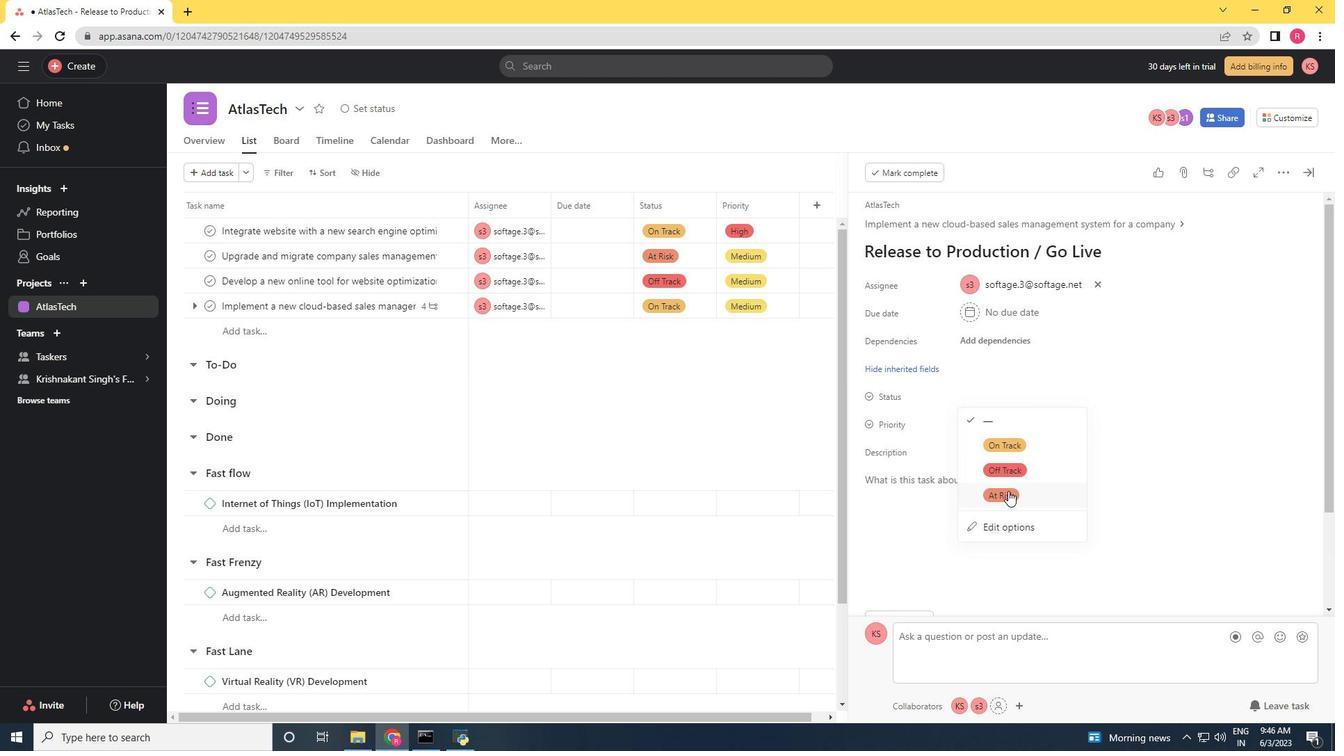 
Action: Mouse moved to (971, 427)
Screenshot: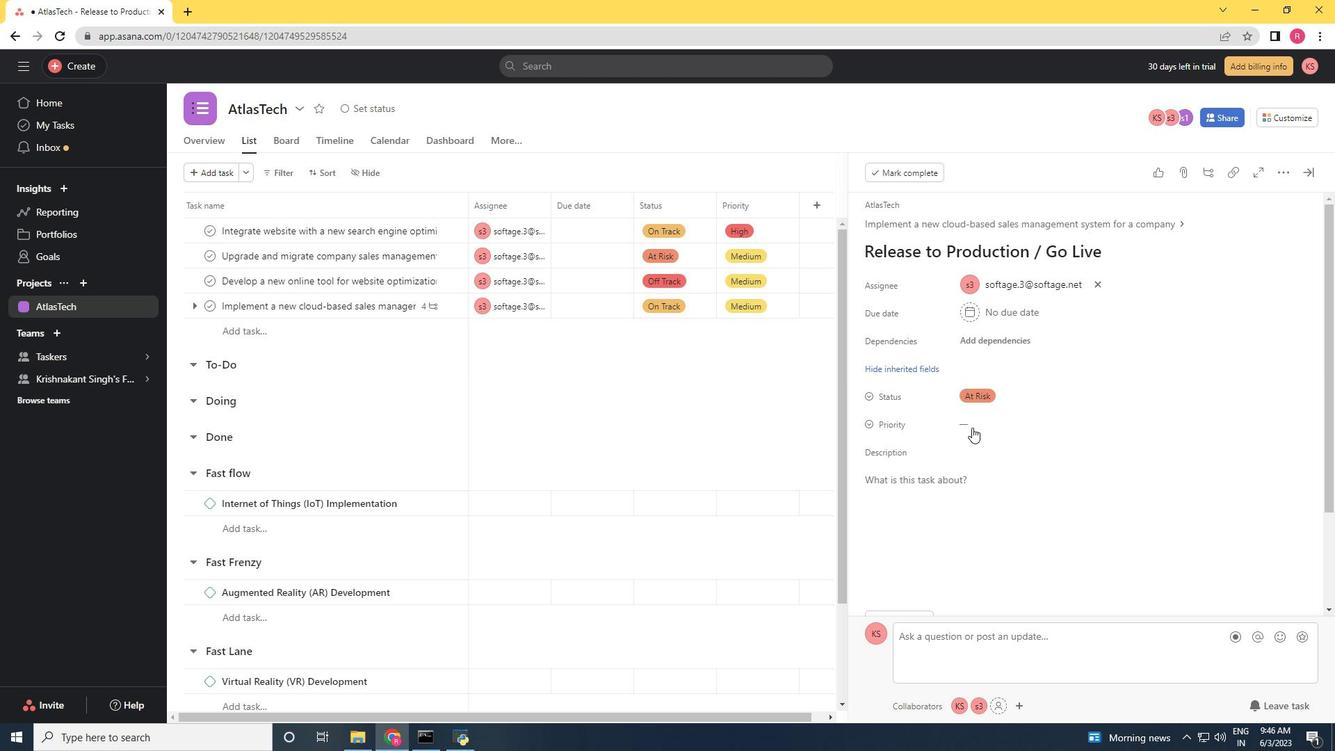 
Action: Mouse pressed left at (971, 427)
Screenshot: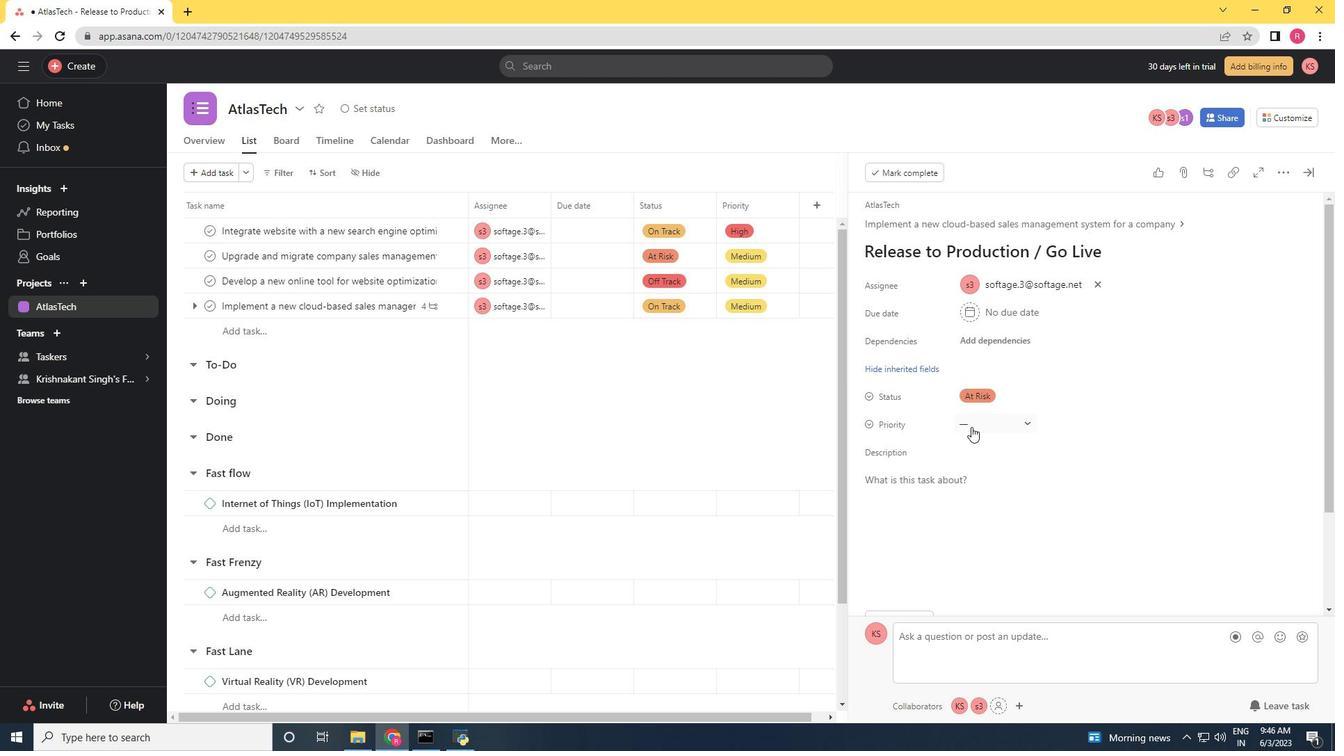 
Action: Mouse moved to (991, 493)
Screenshot: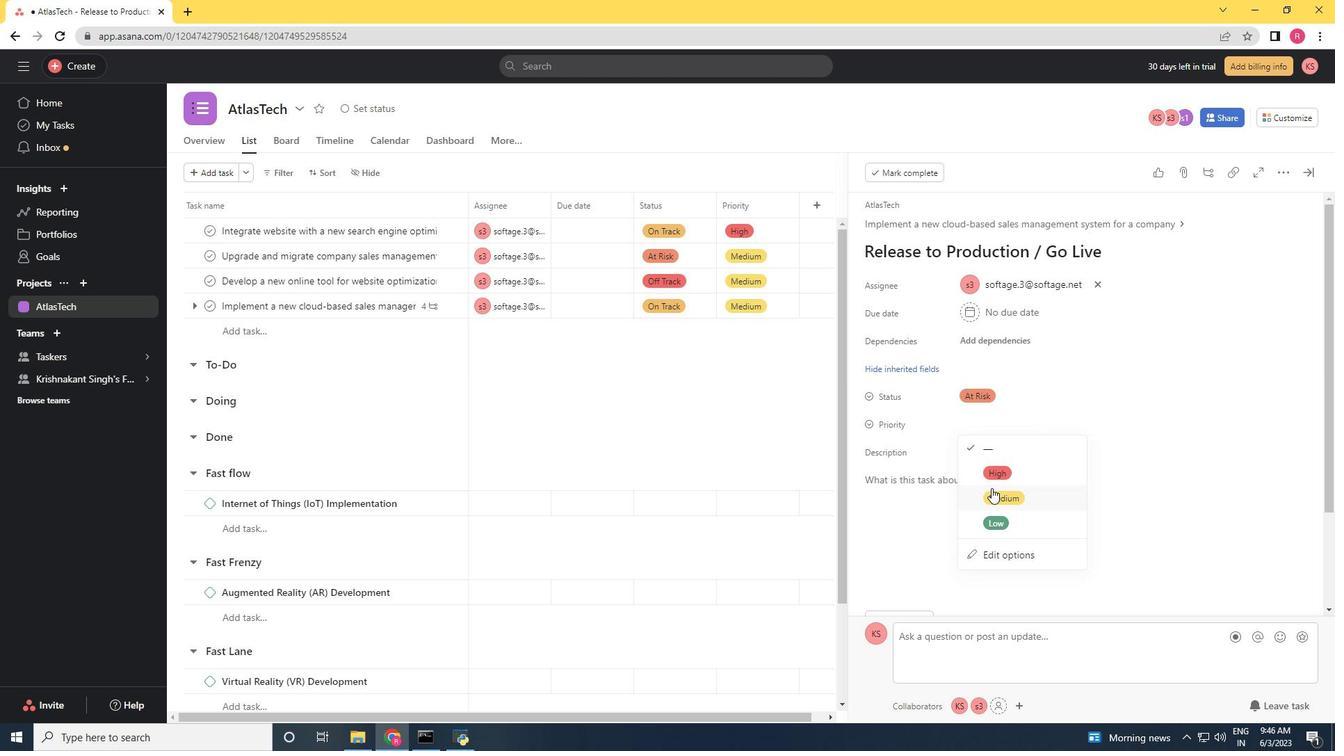 
Action: Mouse pressed left at (991, 493)
Screenshot: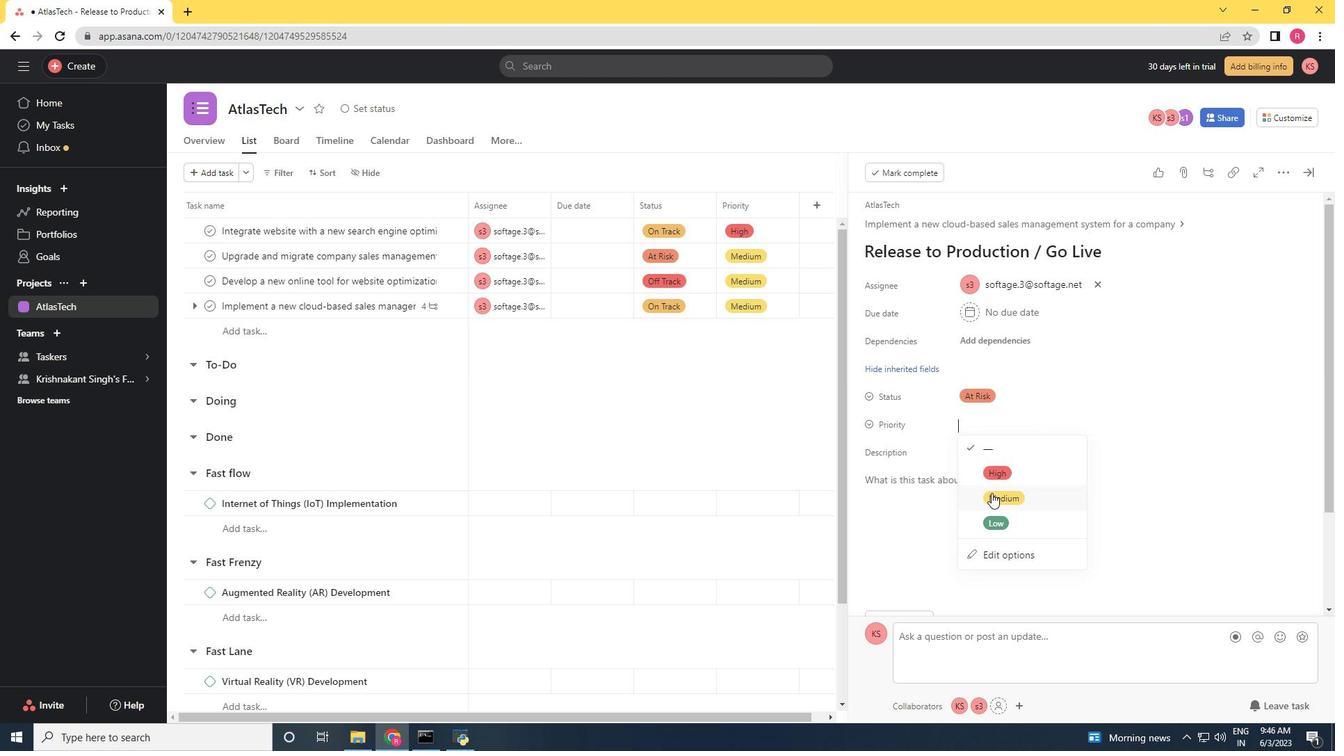 
Action: Mouse moved to (1171, 424)
Screenshot: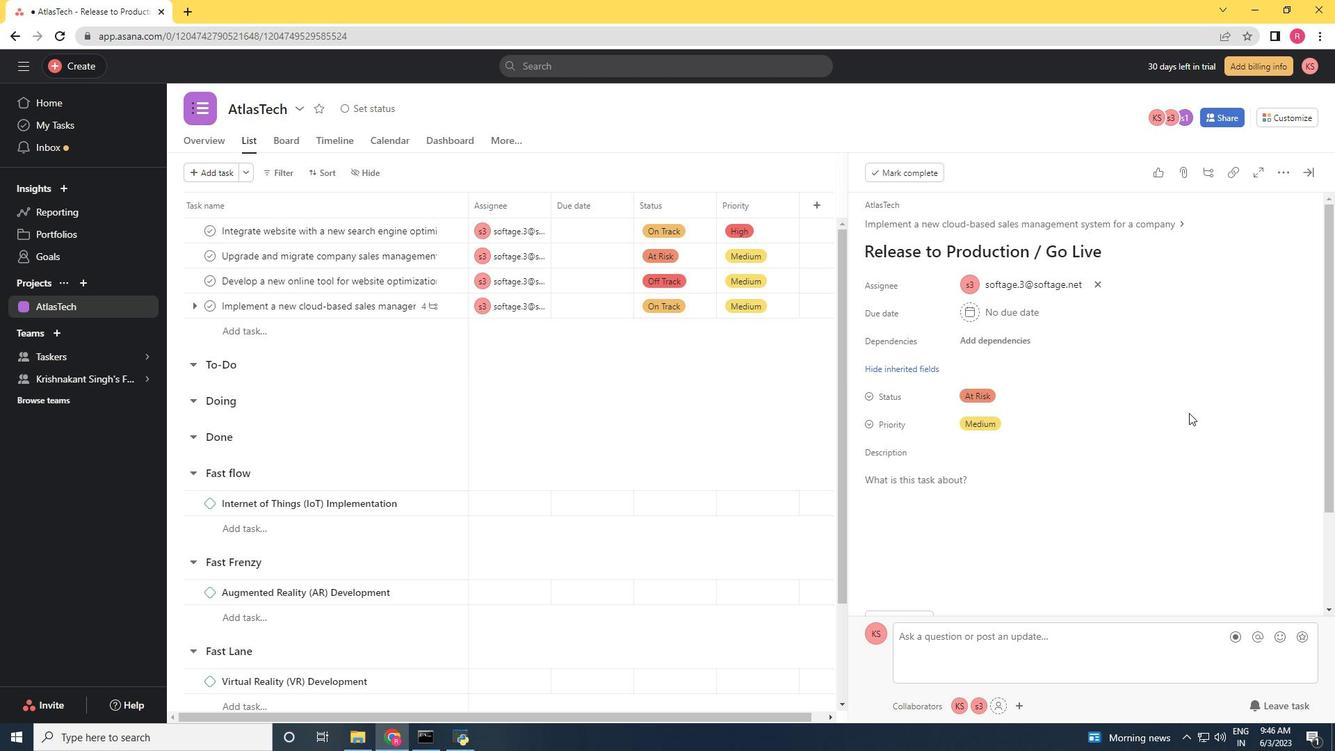 
